 Task: Search one way flight ticket for 5 adults, 2 children, 1 infant in seat and 1 infant on lap in economy from St. George: St. George Regional Airport to Indianapolis: Indianapolis International Airport on 8-5-2023. Choice of flights is JetBlue. Number of bags: 2 carry on bags. Price is upto 60000. Outbound departure time preference is 17:15.
Action: Mouse moved to (264, 261)
Screenshot: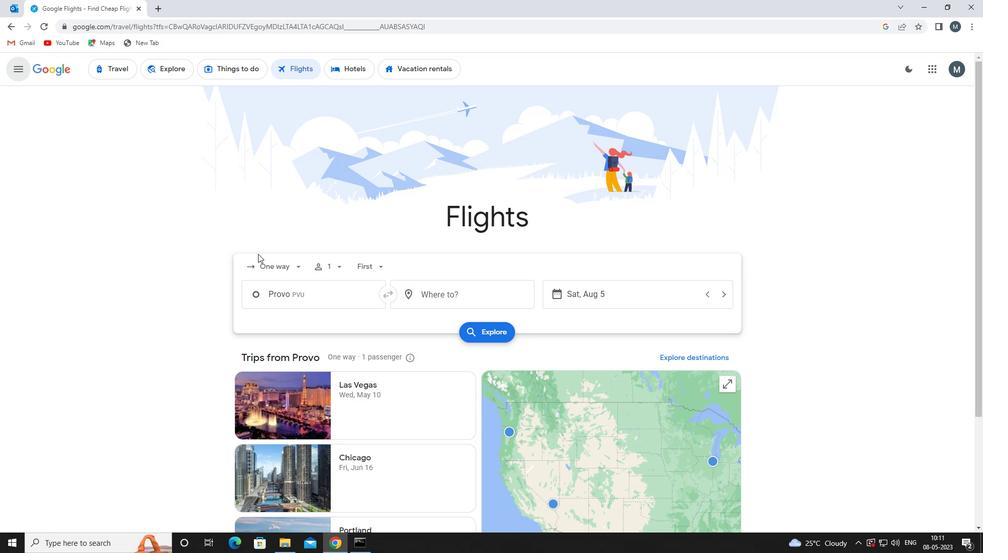 
Action: Mouse pressed left at (264, 261)
Screenshot: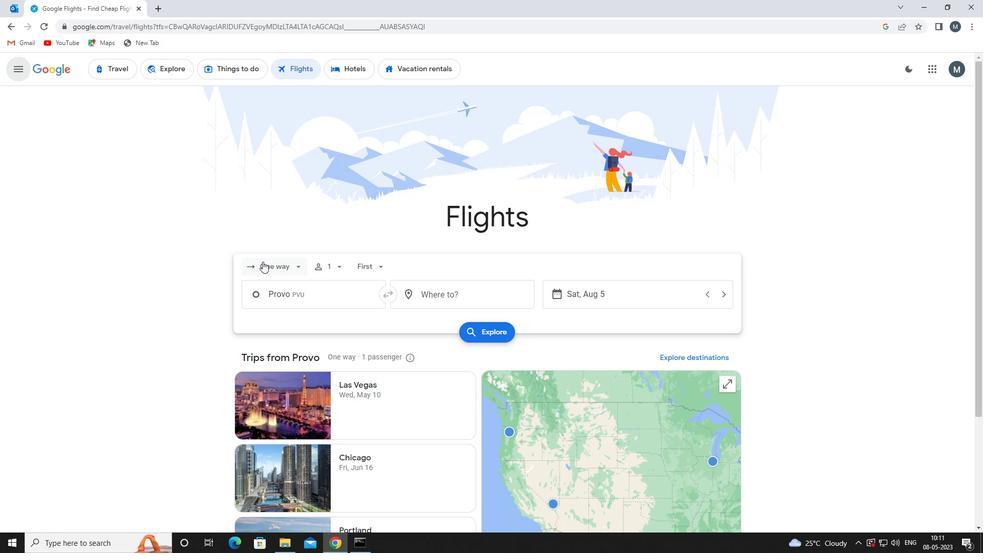 
Action: Mouse moved to (282, 316)
Screenshot: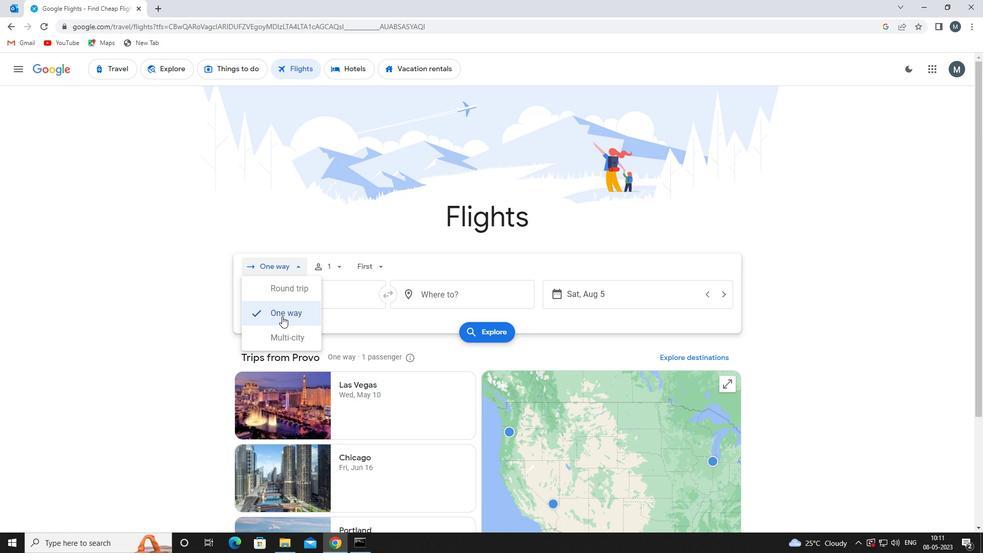 
Action: Mouse pressed left at (282, 316)
Screenshot: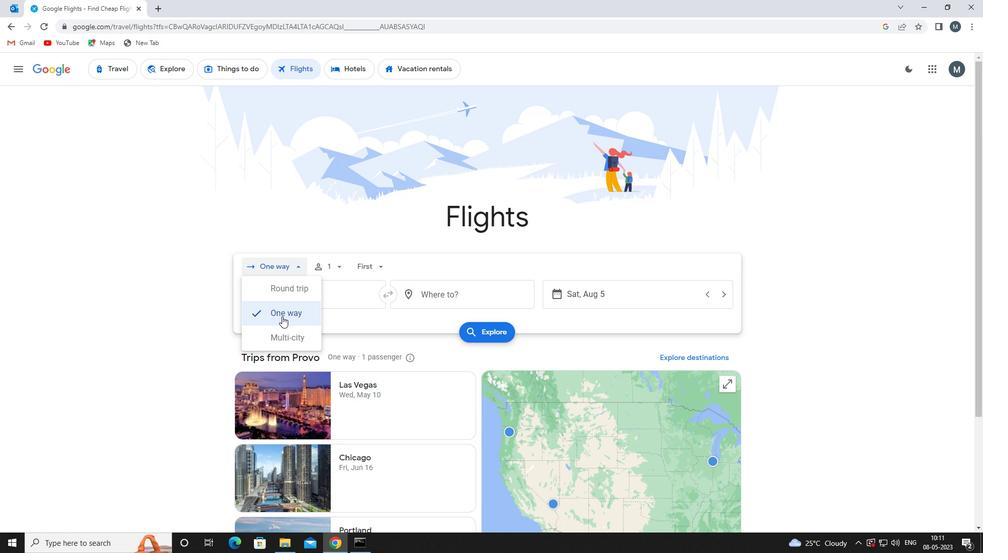 
Action: Mouse moved to (326, 262)
Screenshot: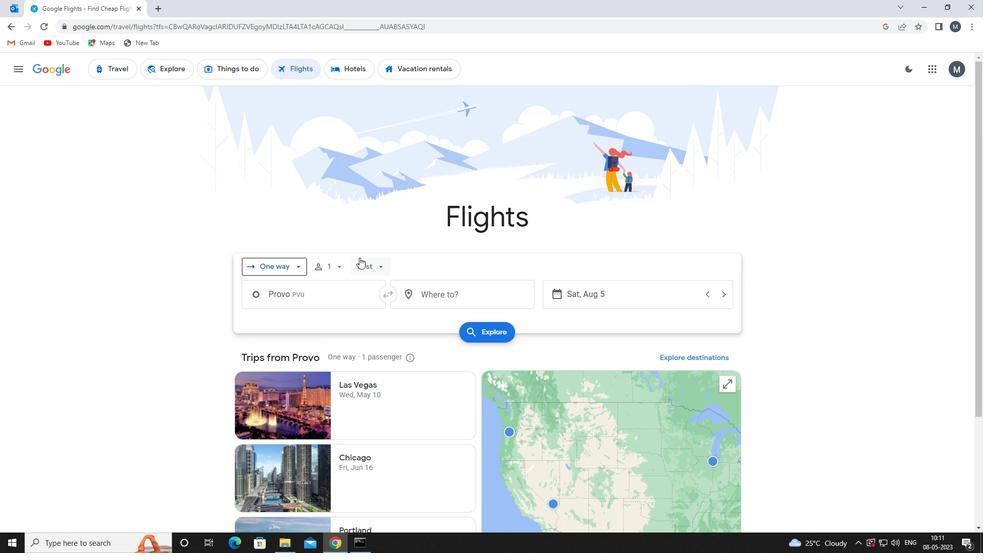 
Action: Mouse pressed left at (326, 262)
Screenshot: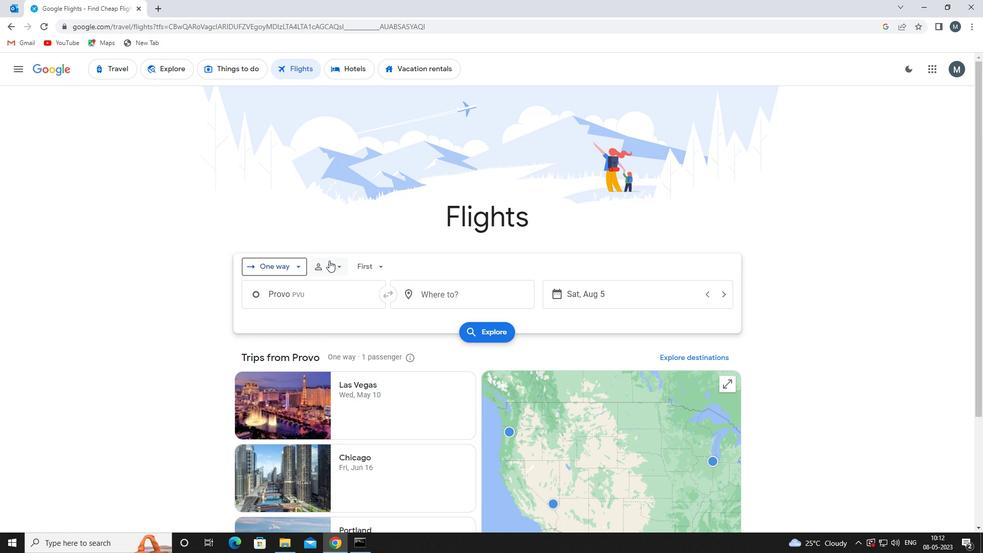 
Action: Mouse moved to (416, 290)
Screenshot: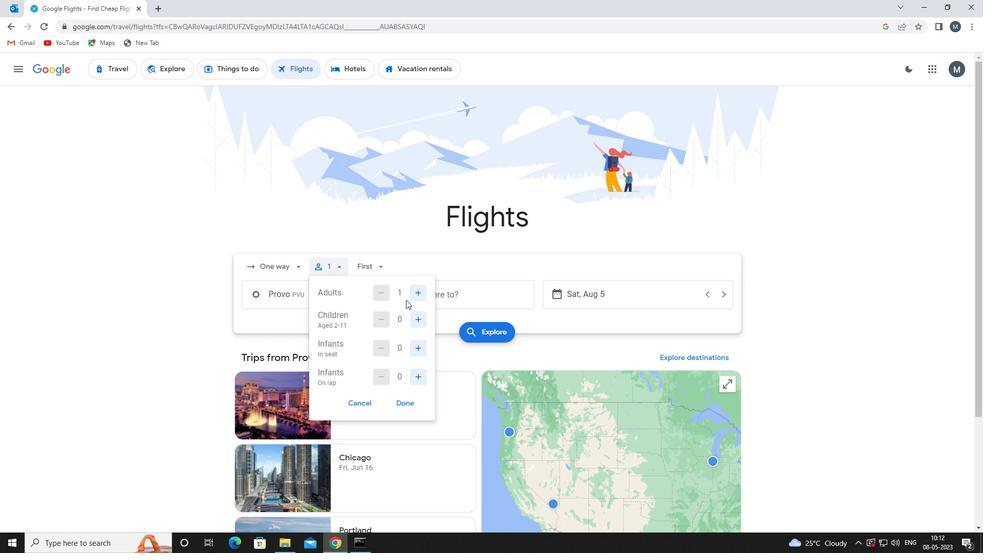 
Action: Mouse pressed left at (416, 290)
Screenshot: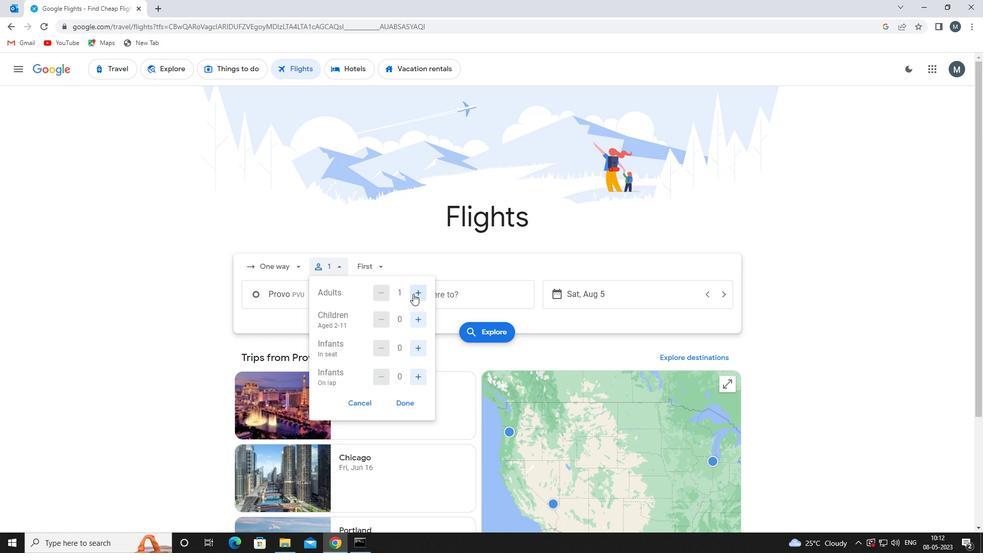 
Action: Mouse pressed left at (416, 290)
Screenshot: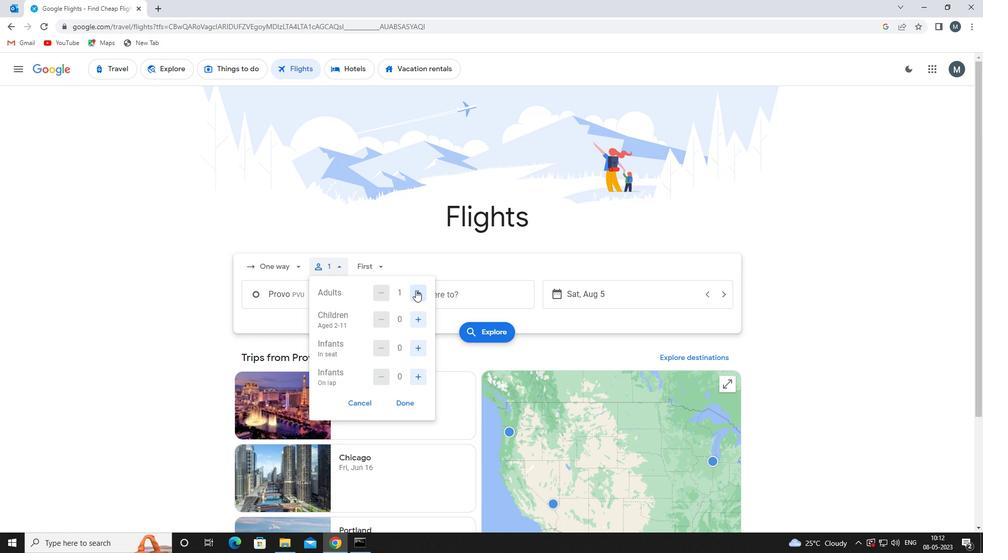 
Action: Mouse pressed left at (416, 290)
Screenshot: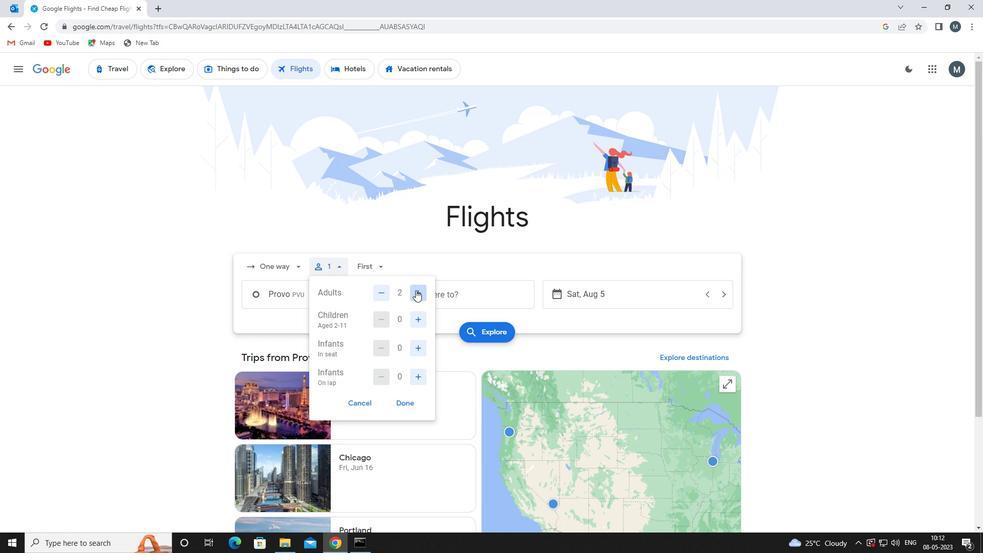 
Action: Mouse pressed left at (416, 290)
Screenshot: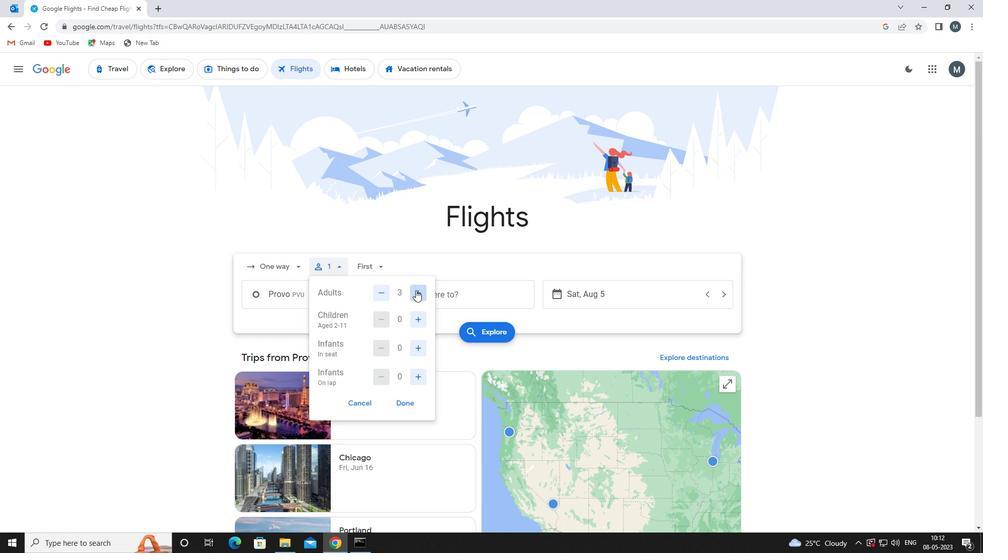 
Action: Mouse moved to (418, 322)
Screenshot: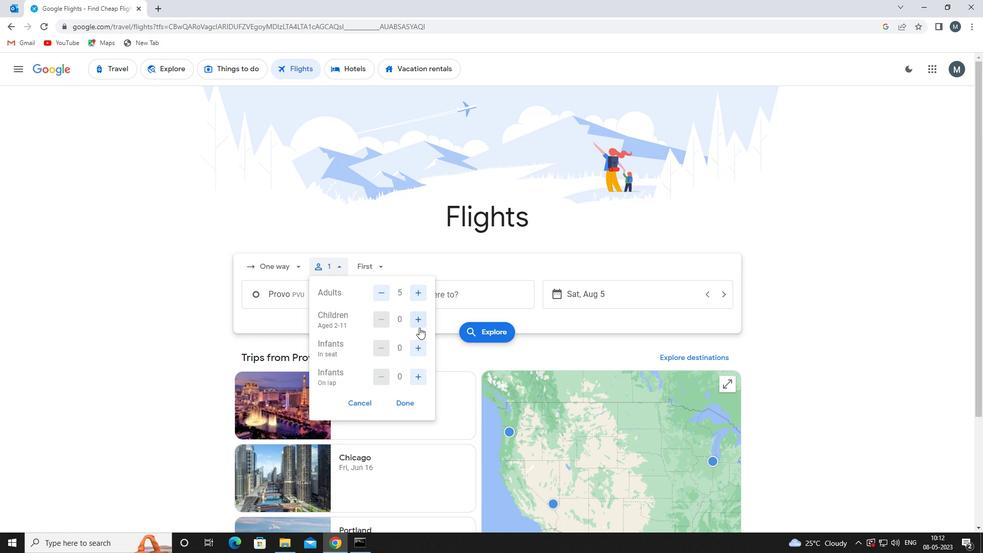 
Action: Mouse pressed left at (418, 322)
Screenshot: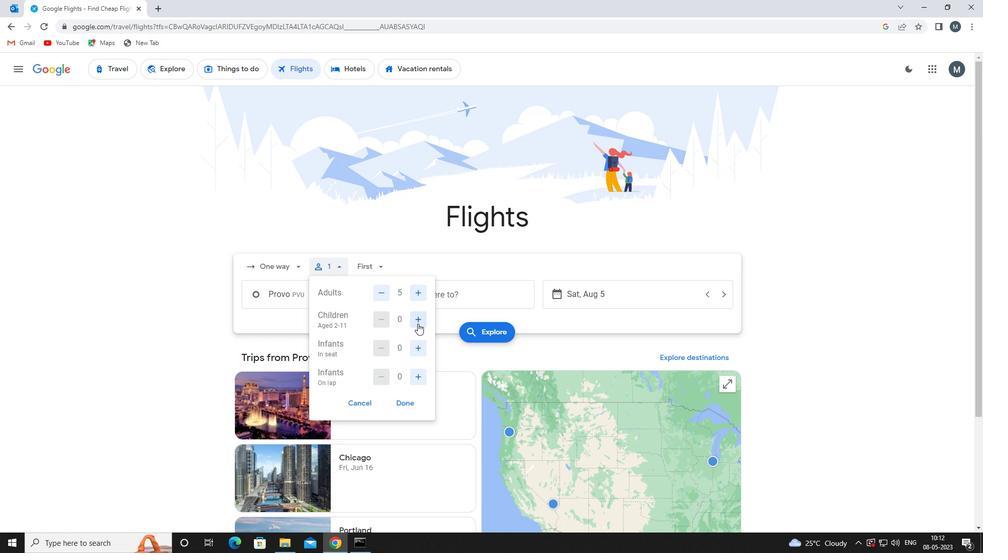 
Action: Mouse pressed left at (418, 322)
Screenshot: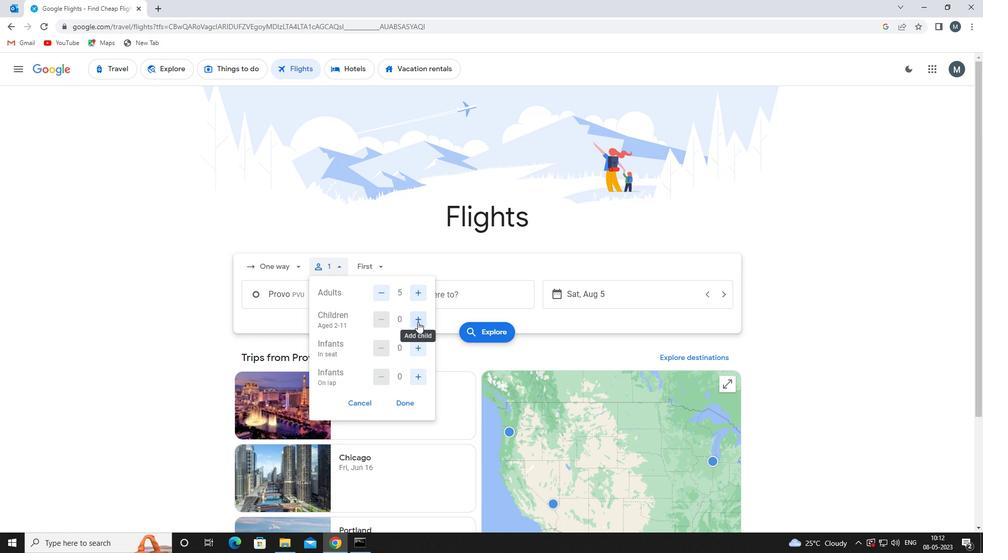
Action: Mouse moved to (419, 347)
Screenshot: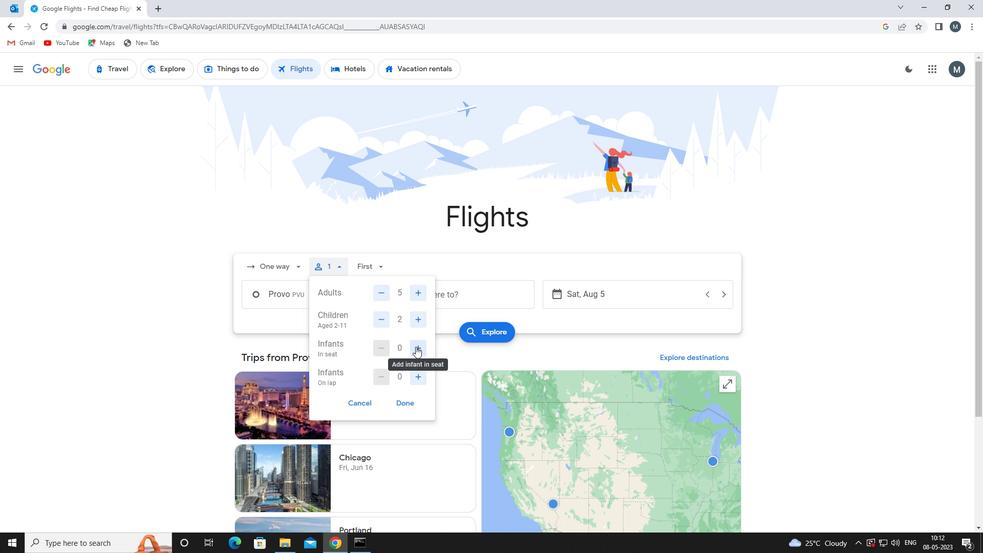 
Action: Mouse pressed left at (419, 347)
Screenshot: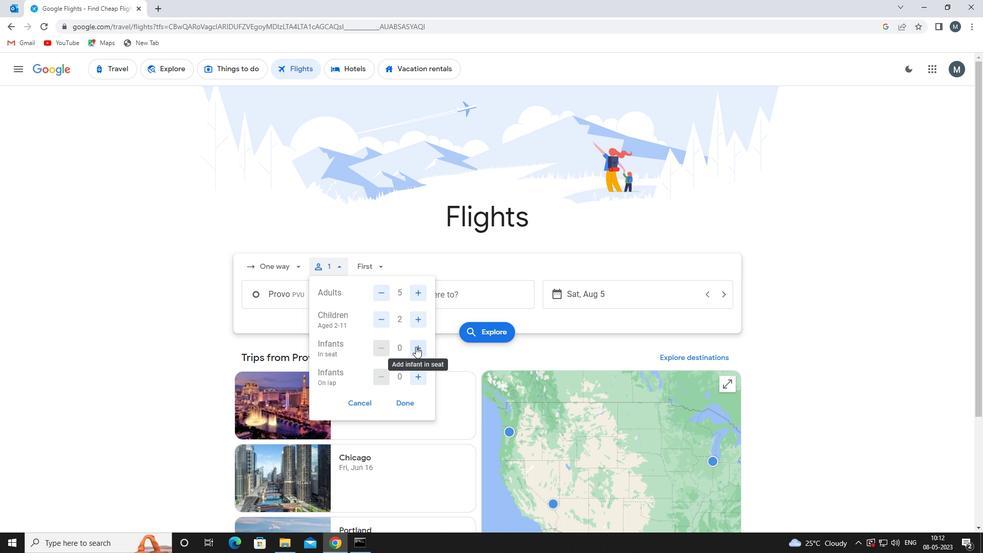 
Action: Mouse moved to (422, 372)
Screenshot: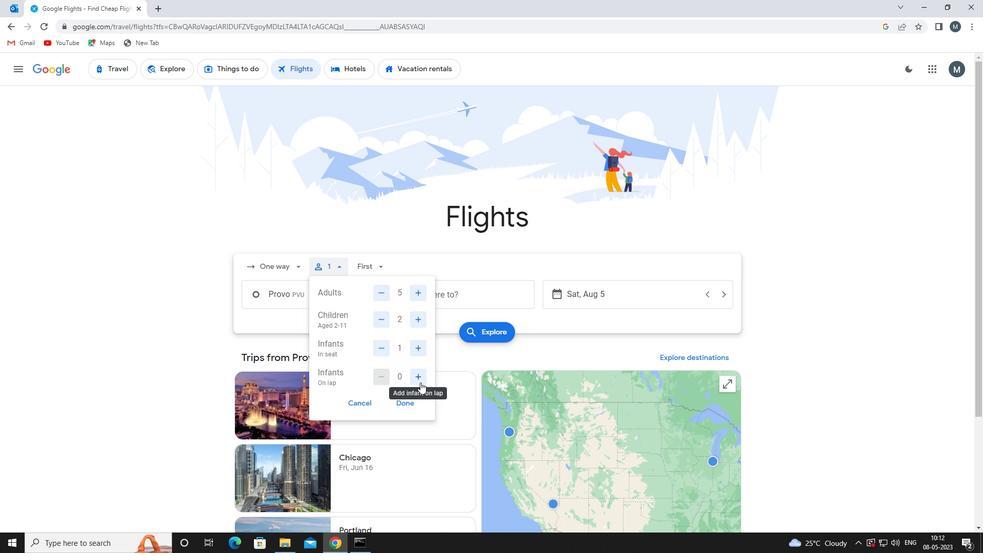 
Action: Mouse pressed left at (422, 372)
Screenshot: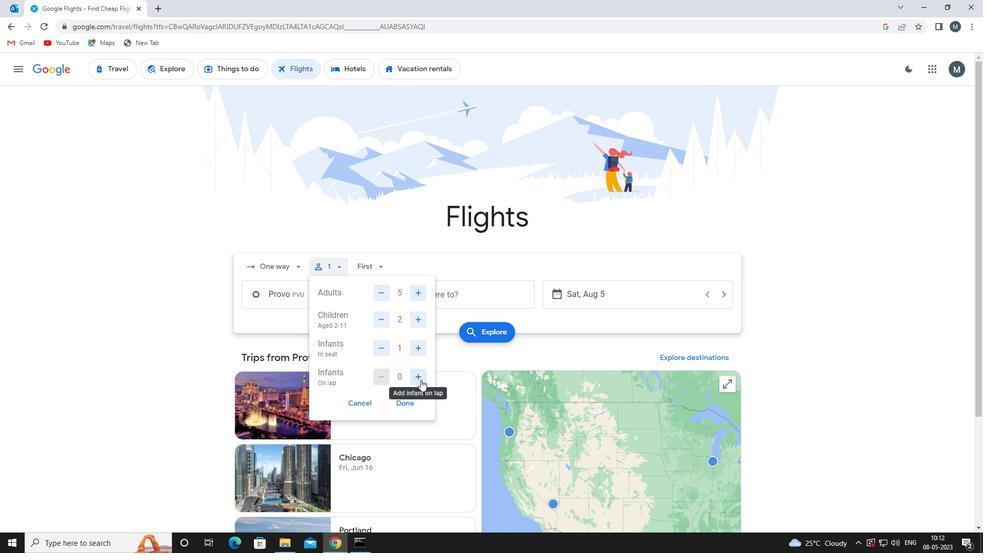 
Action: Mouse moved to (408, 404)
Screenshot: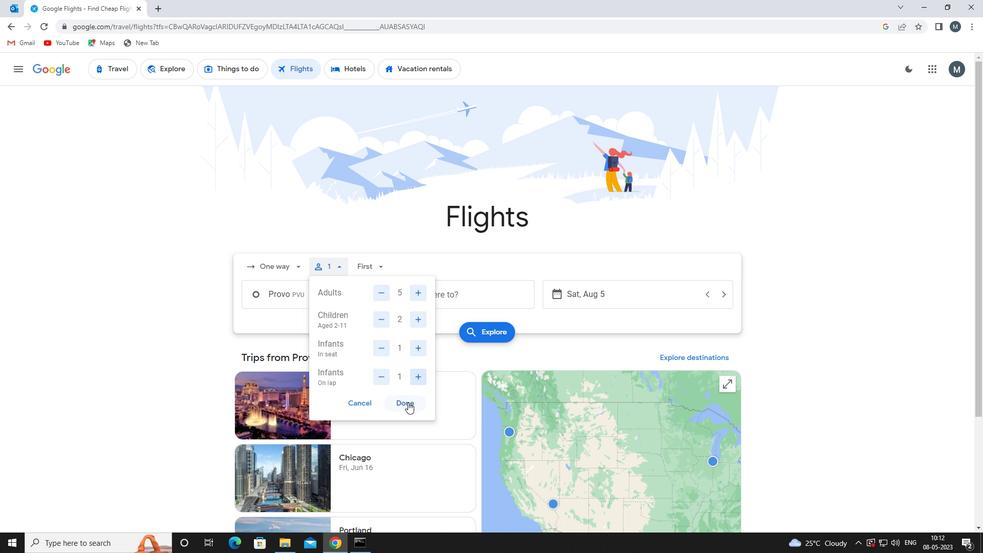 
Action: Mouse pressed left at (408, 404)
Screenshot: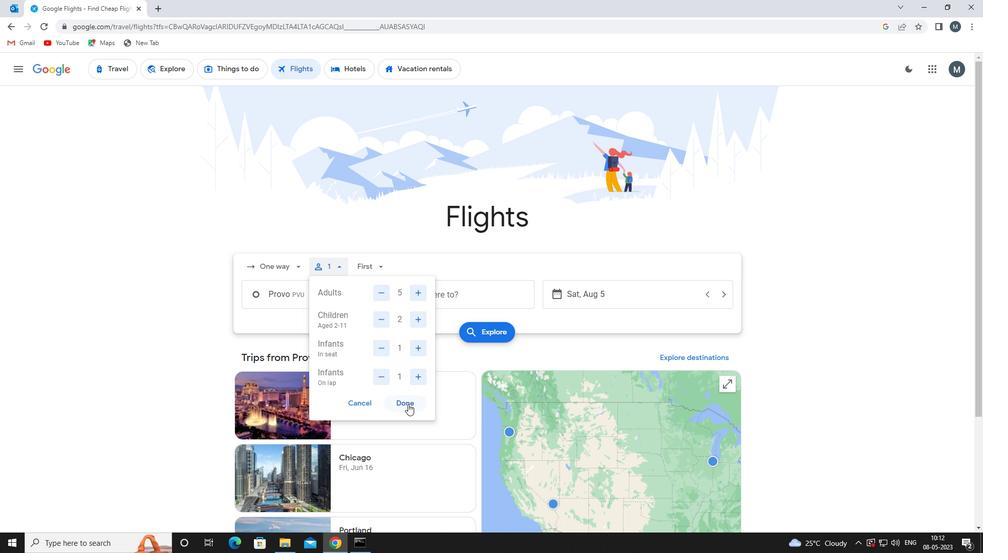 
Action: Mouse moved to (367, 264)
Screenshot: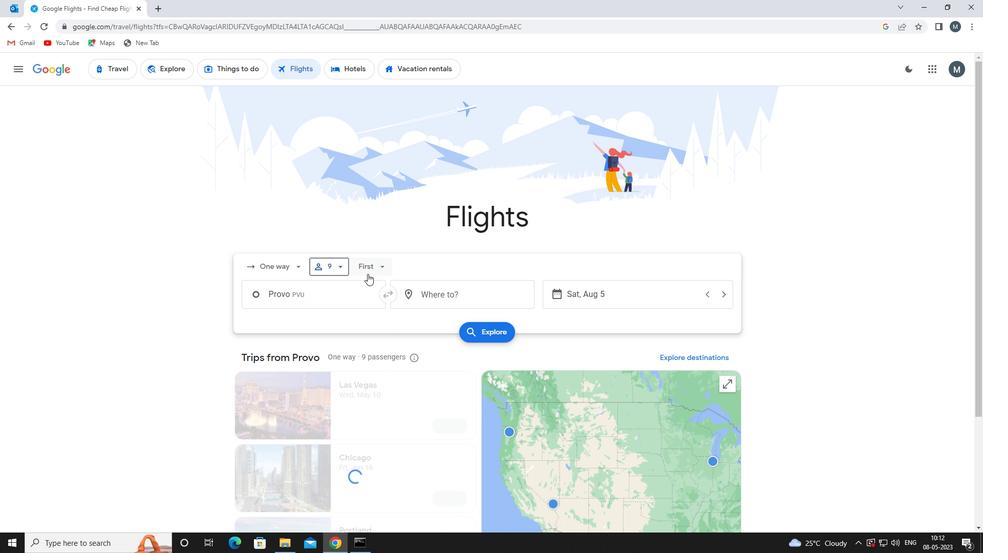 
Action: Mouse pressed left at (367, 264)
Screenshot: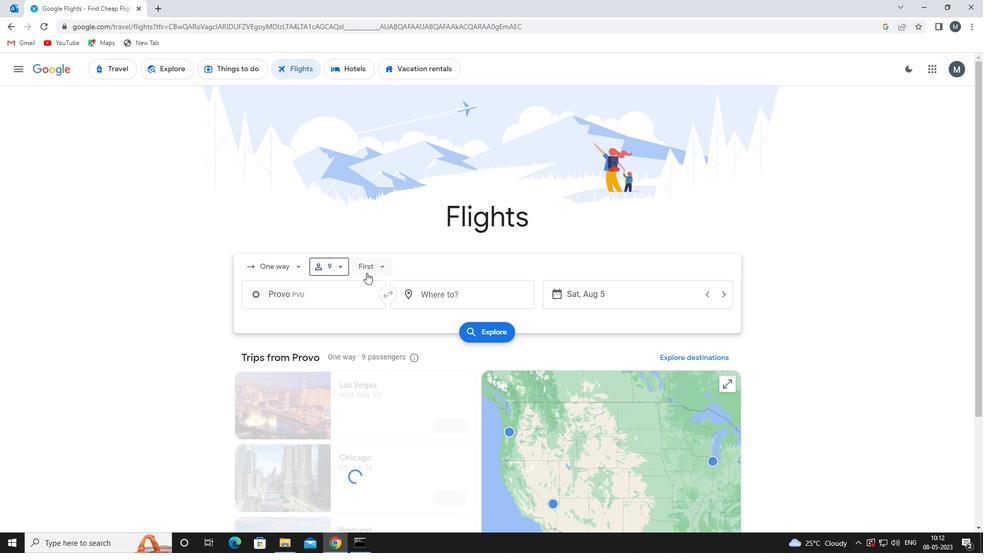 
Action: Mouse moved to (399, 287)
Screenshot: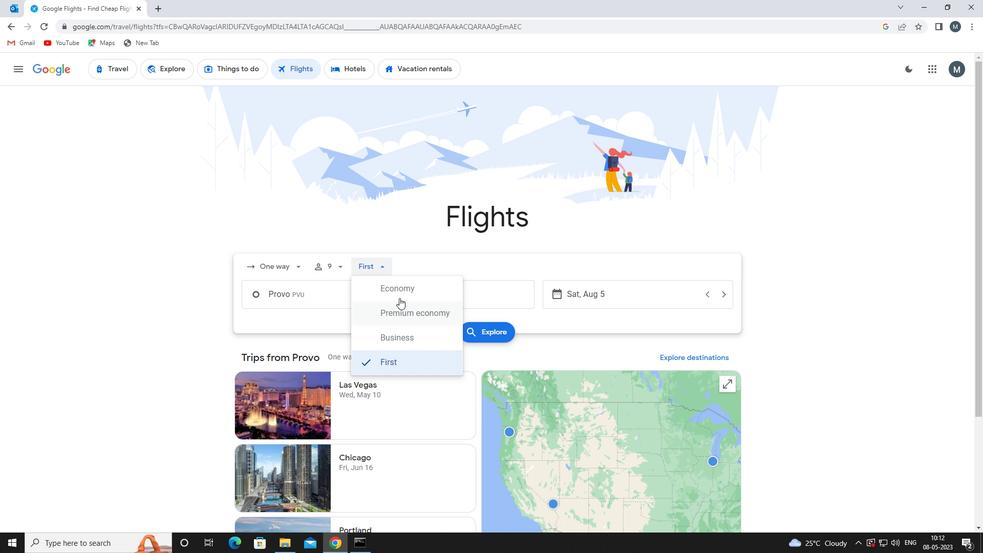 
Action: Mouse pressed left at (399, 287)
Screenshot: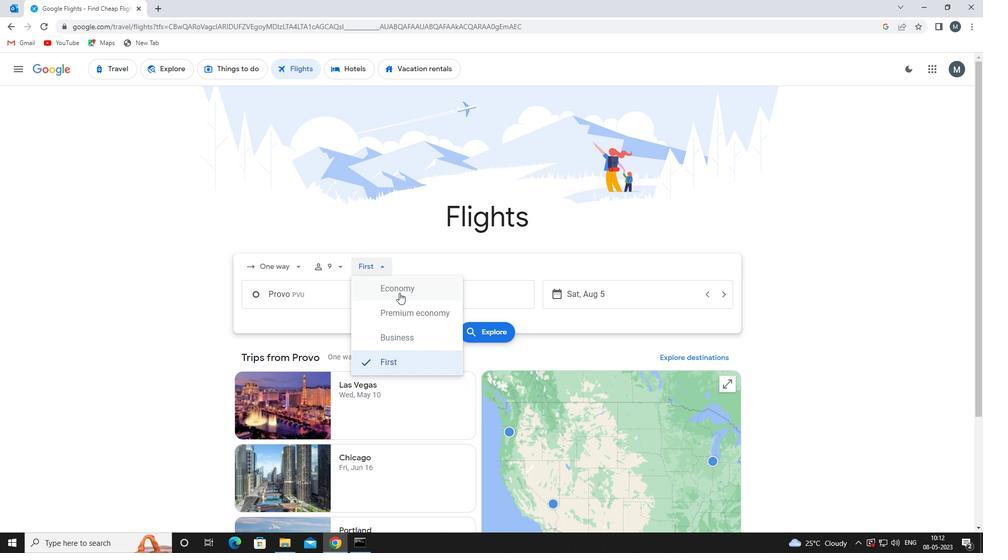 
Action: Mouse moved to (320, 291)
Screenshot: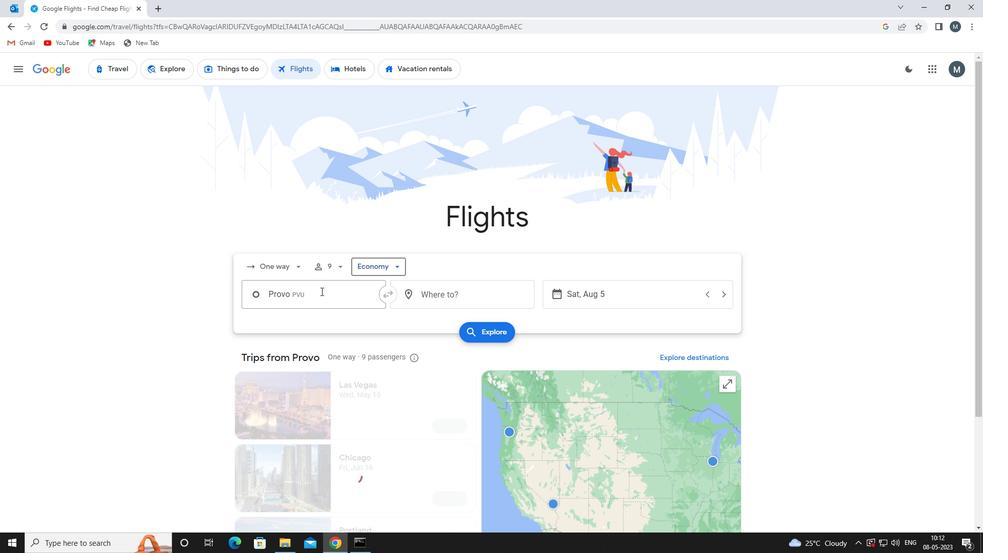 
Action: Mouse pressed left at (320, 291)
Screenshot: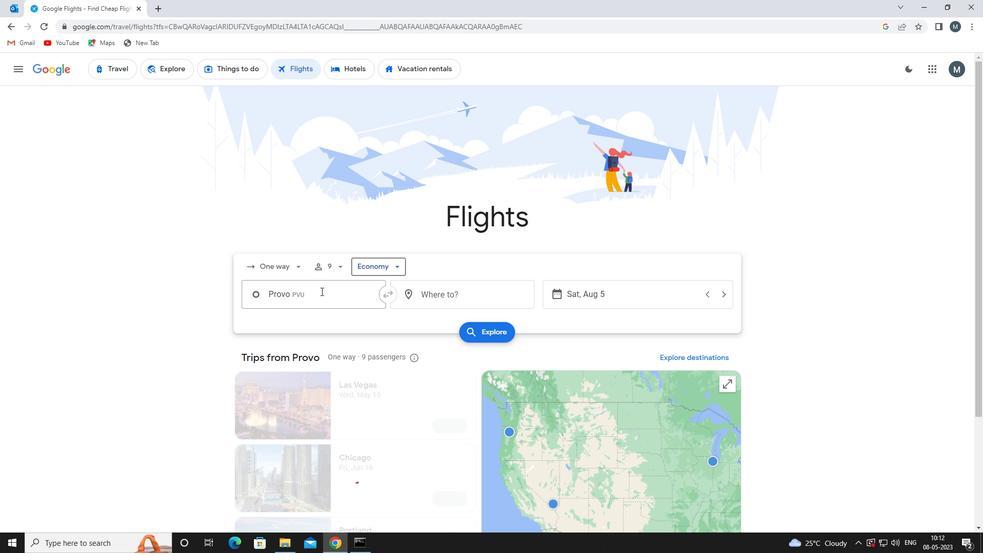 
Action: Mouse moved to (314, 290)
Screenshot: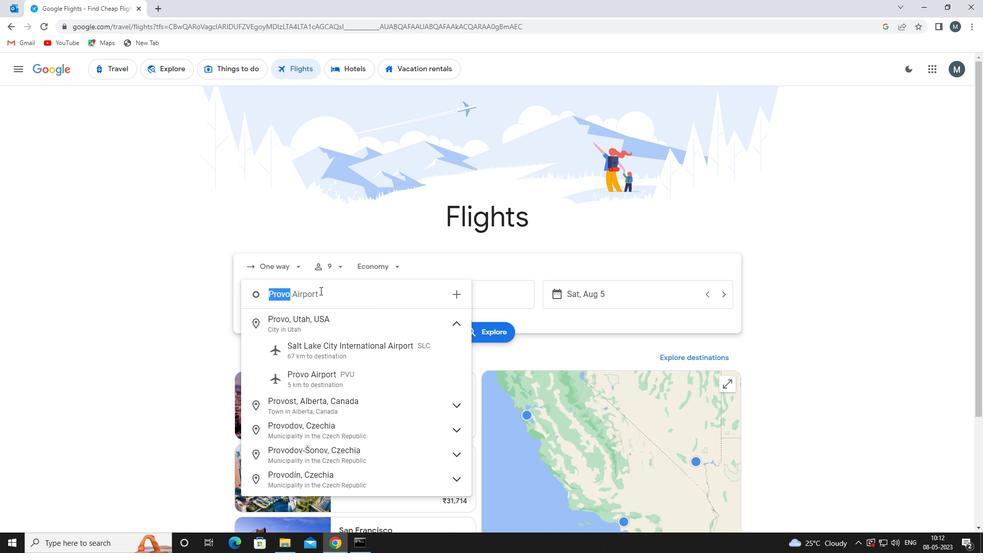 
Action: Key pressed st.george<Key.space>re
Screenshot: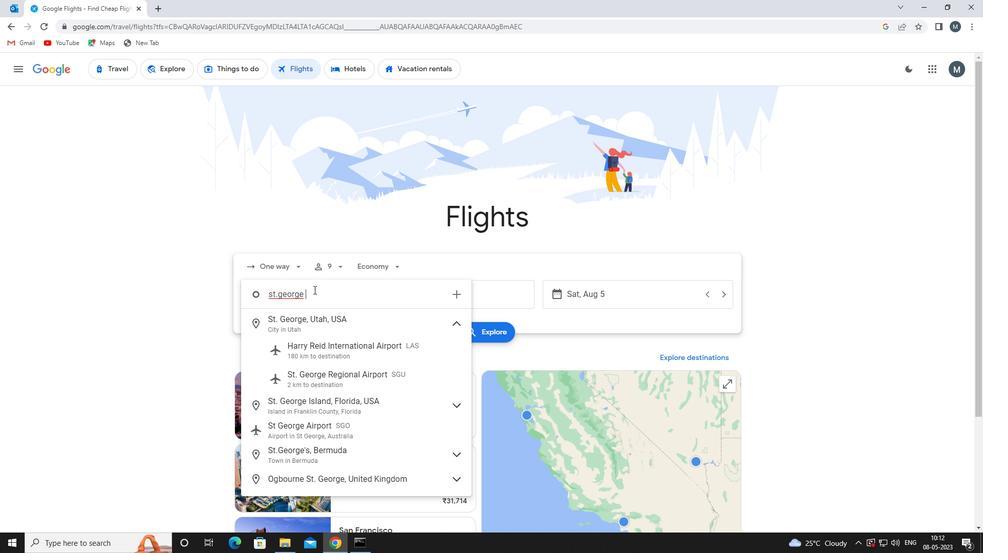 
Action: Mouse moved to (319, 320)
Screenshot: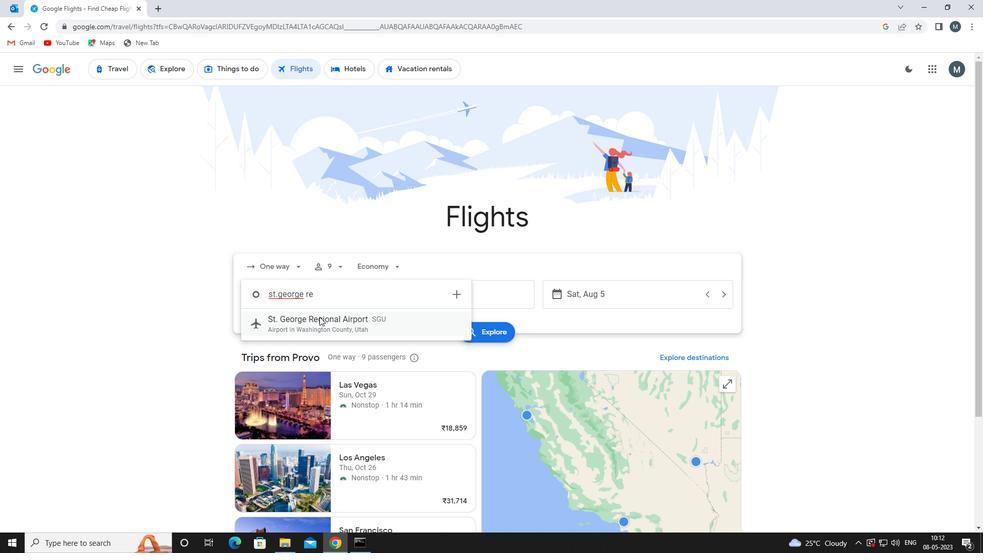 
Action: Mouse pressed left at (319, 320)
Screenshot: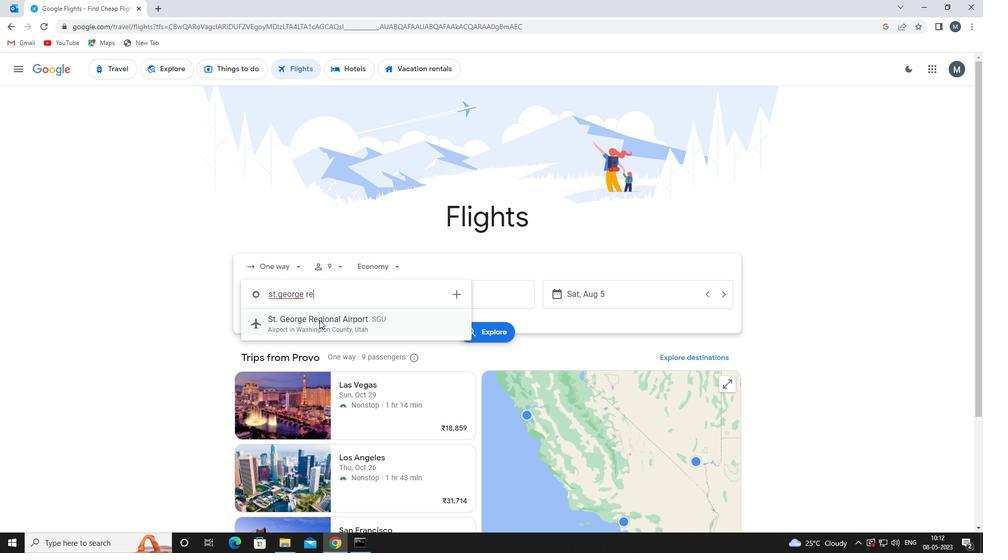 
Action: Mouse moved to (449, 293)
Screenshot: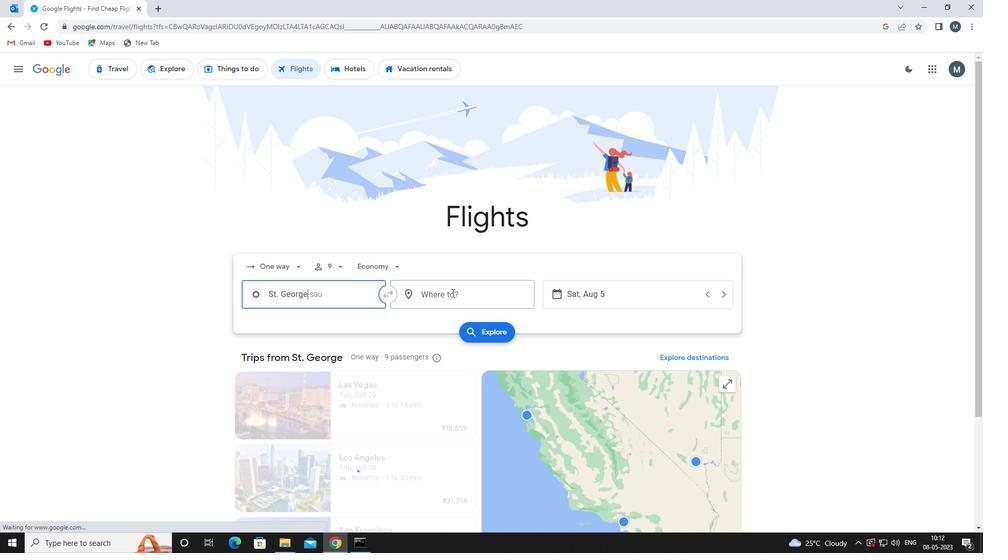 
Action: Mouse pressed left at (449, 293)
Screenshot: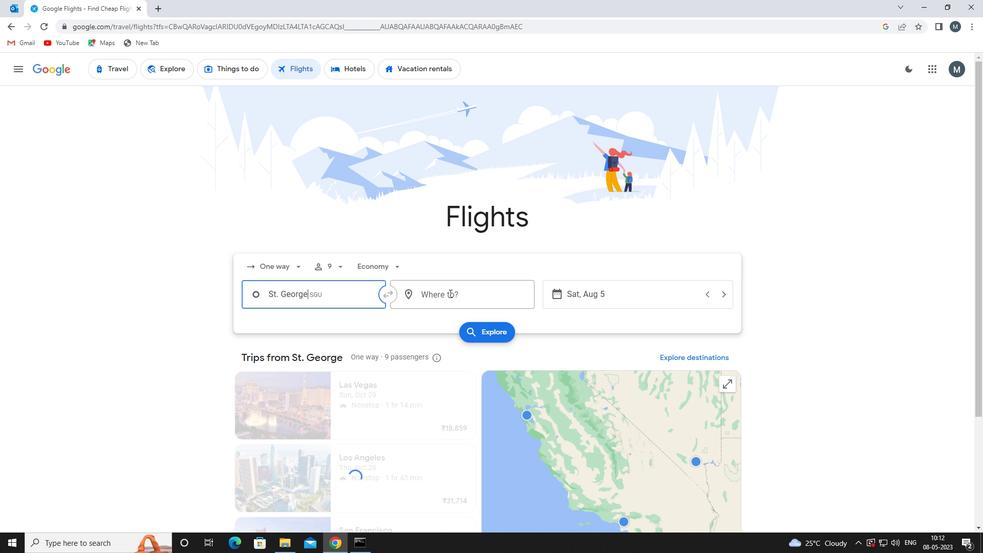 
Action: Mouse moved to (449, 294)
Screenshot: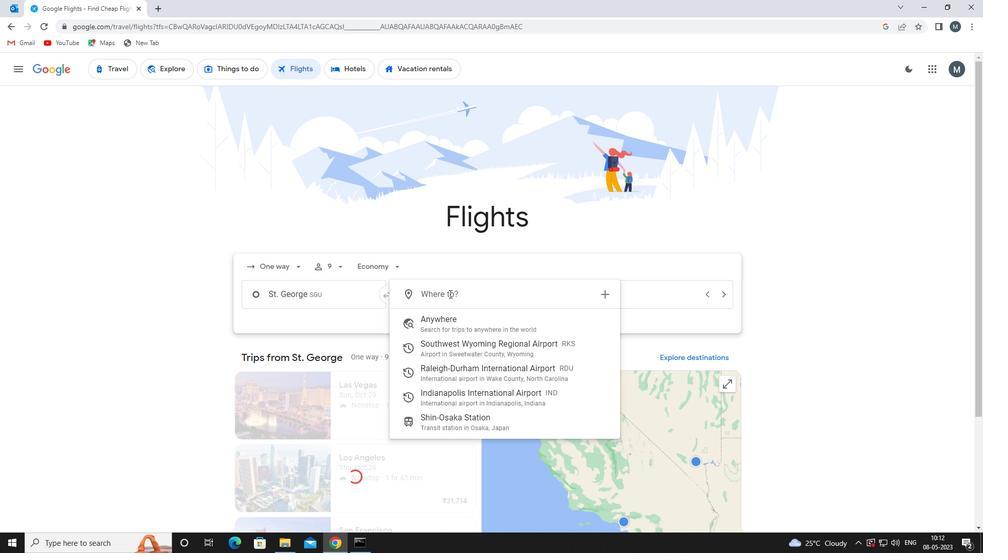 
Action: Key pressed i
Screenshot: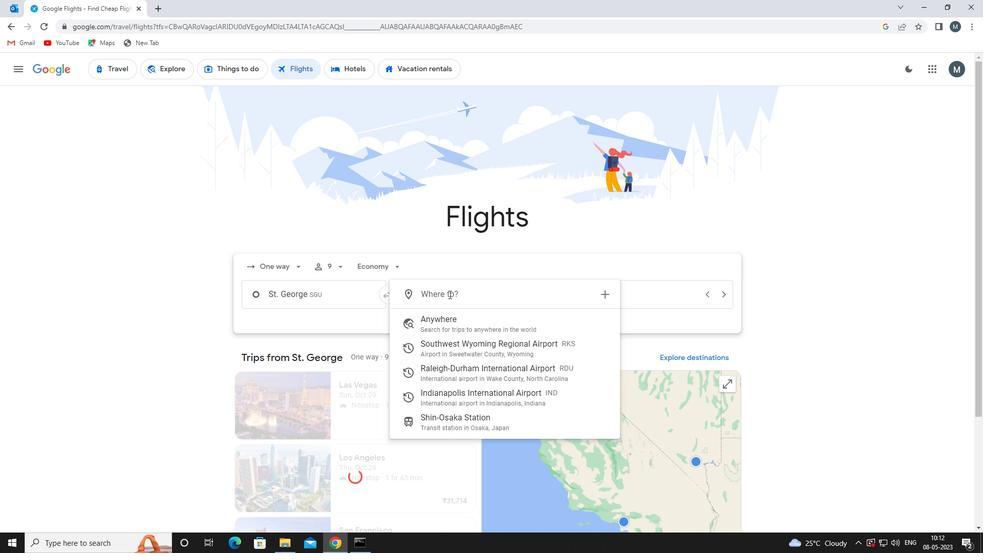 
Action: Mouse moved to (448, 295)
Screenshot: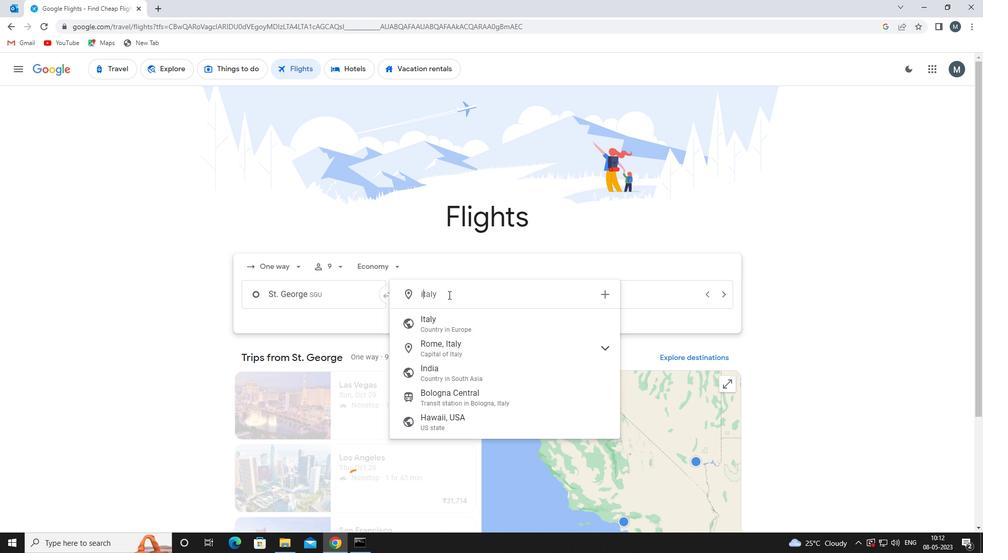 
Action: Key pressed n
Screenshot: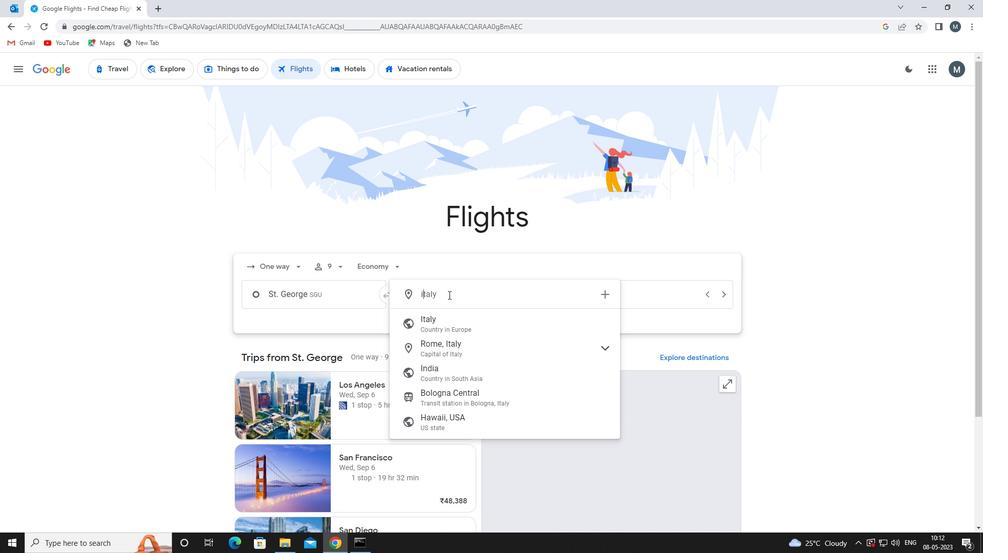 
Action: Mouse moved to (447, 295)
Screenshot: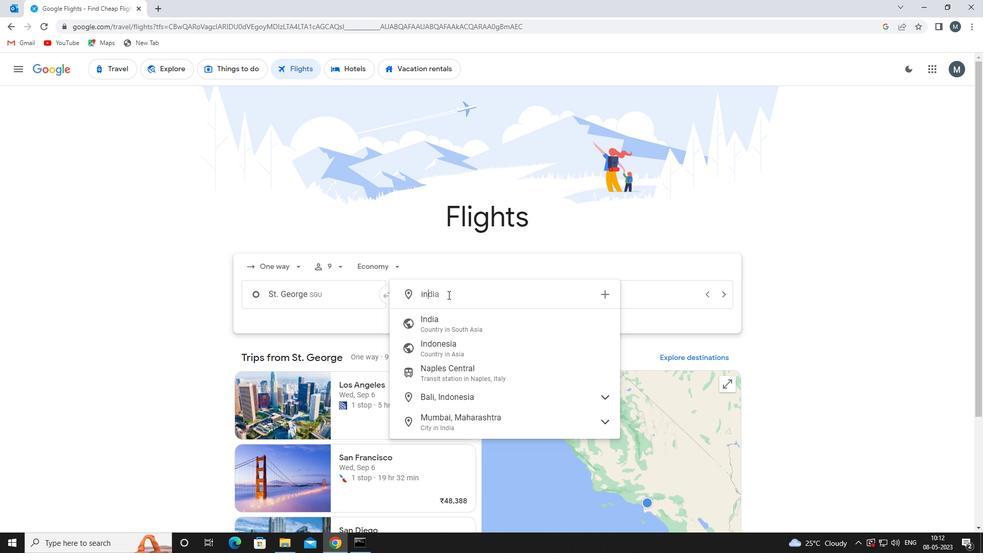 
Action: Key pressed d
Screenshot: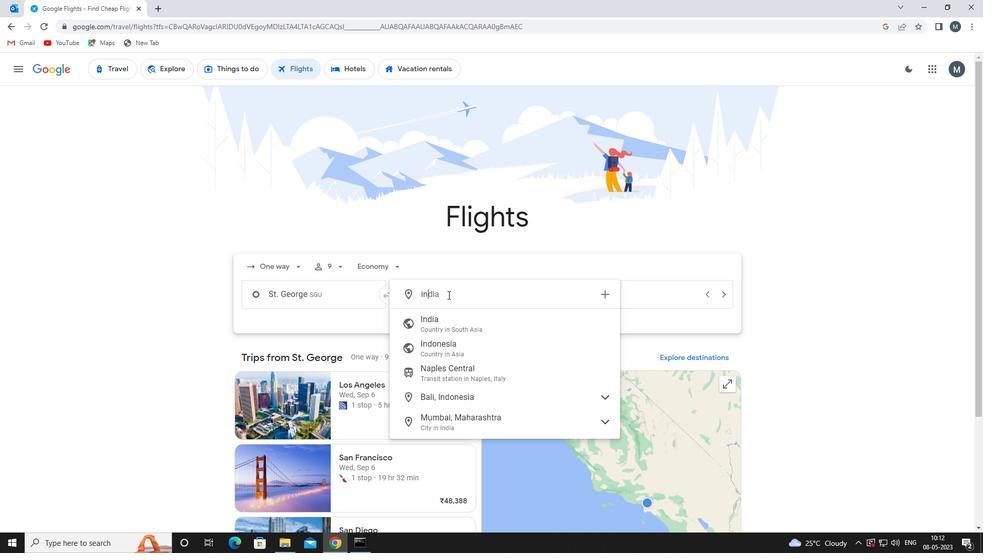 
Action: Mouse moved to (478, 320)
Screenshot: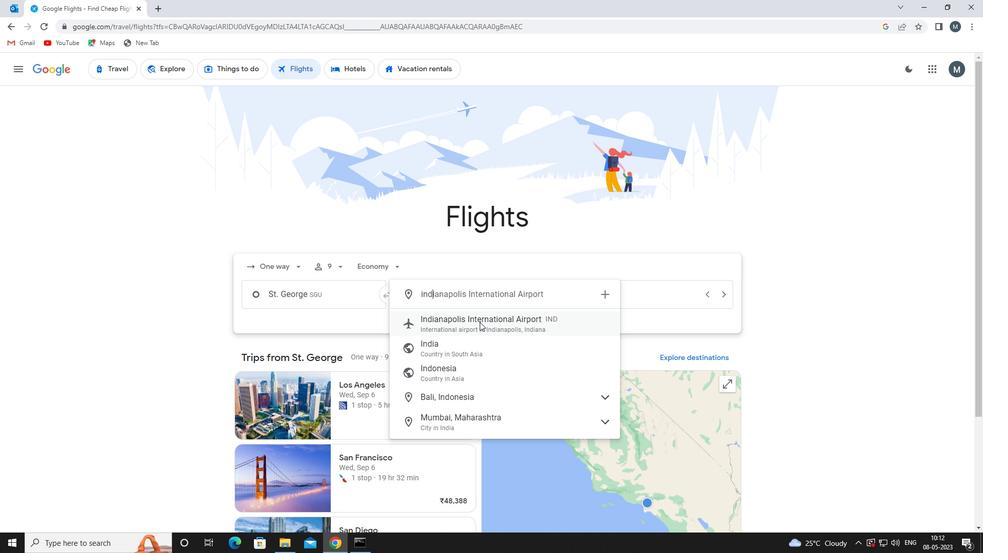 
Action: Mouse pressed left at (478, 320)
Screenshot: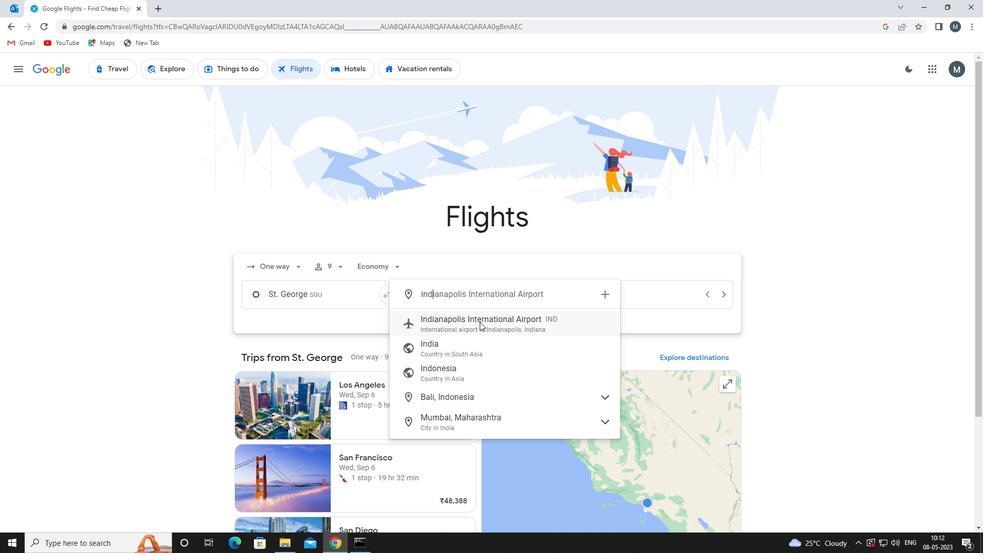
Action: Mouse moved to (570, 296)
Screenshot: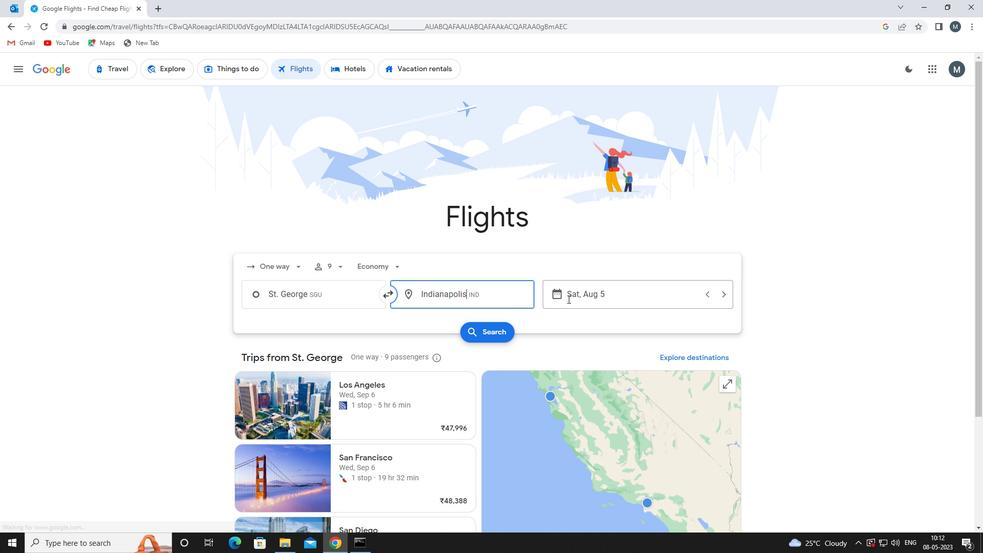 
Action: Mouse pressed left at (570, 296)
Screenshot: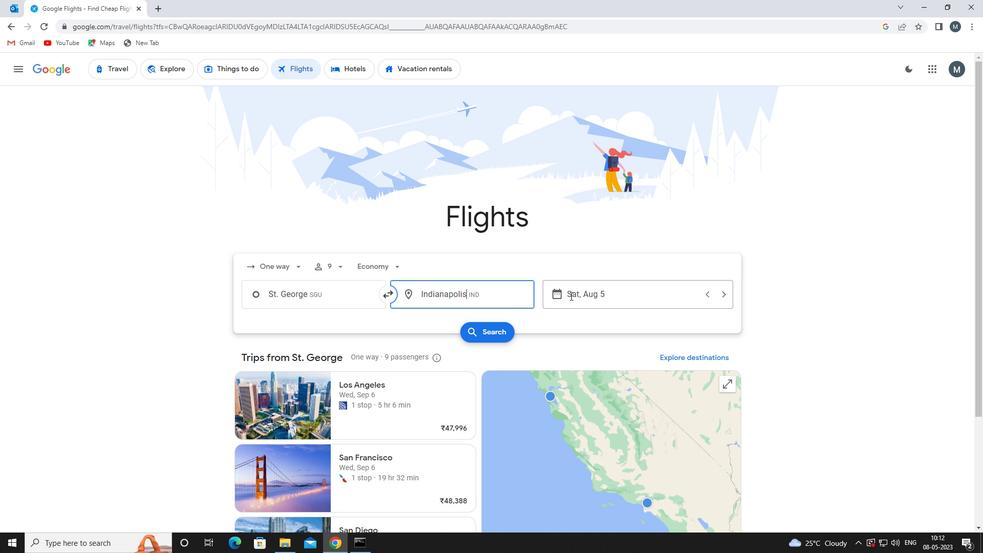
Action: Mouse moved to (520, 342)
Screenshot: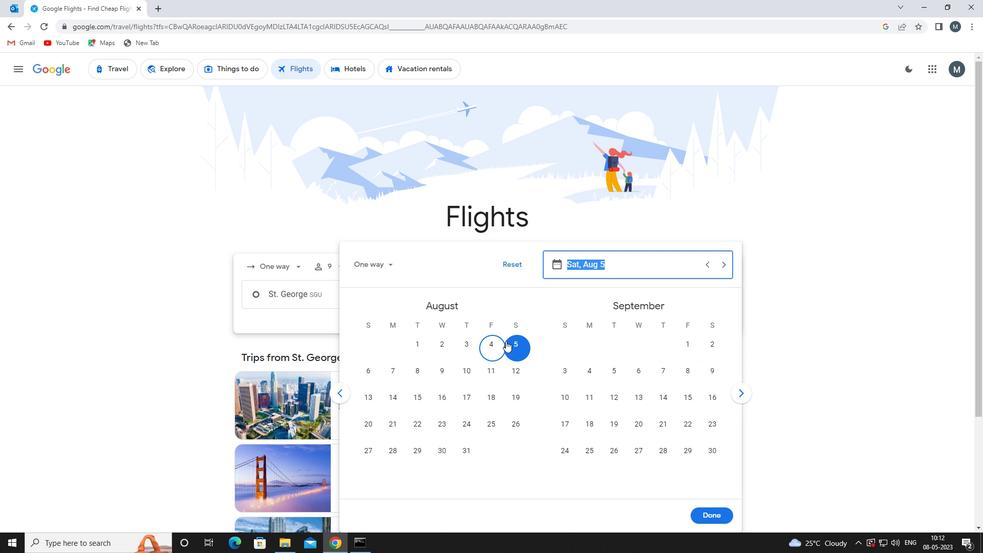 
Action: Mouse pressed left at (520, 342)
Screenshot: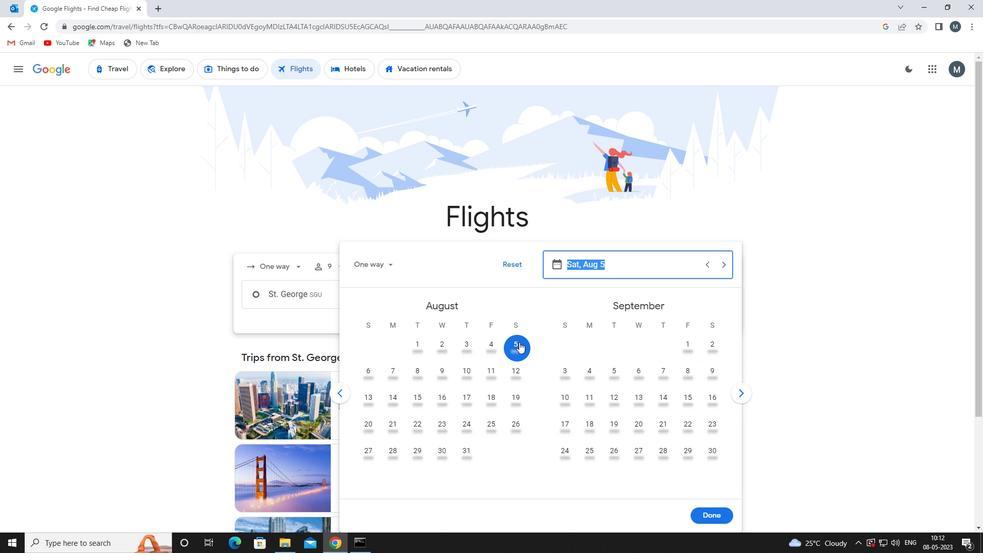
Action: Mouse moved to (715, 515)
Screenshot: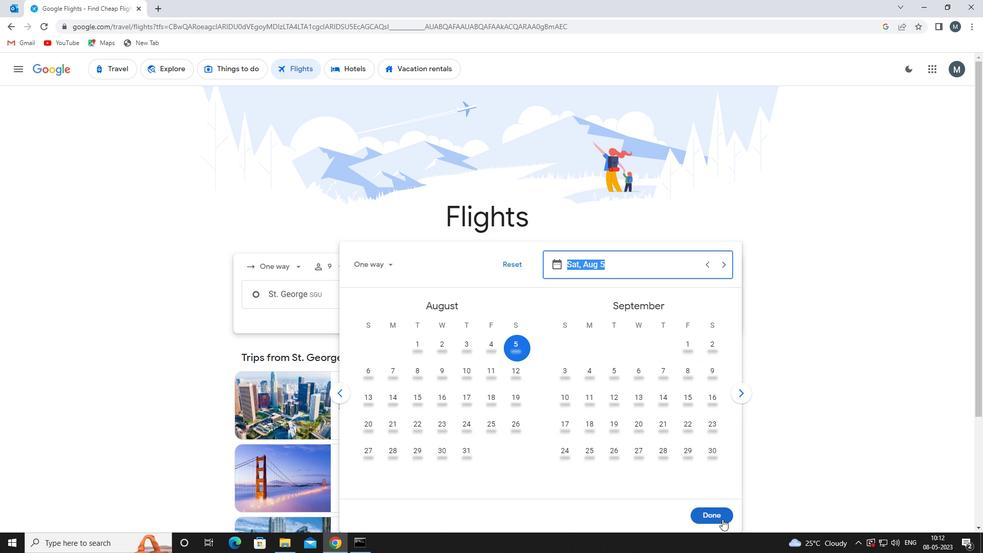 
Action: Mouse pressed left at (715, 515)
Screenshot: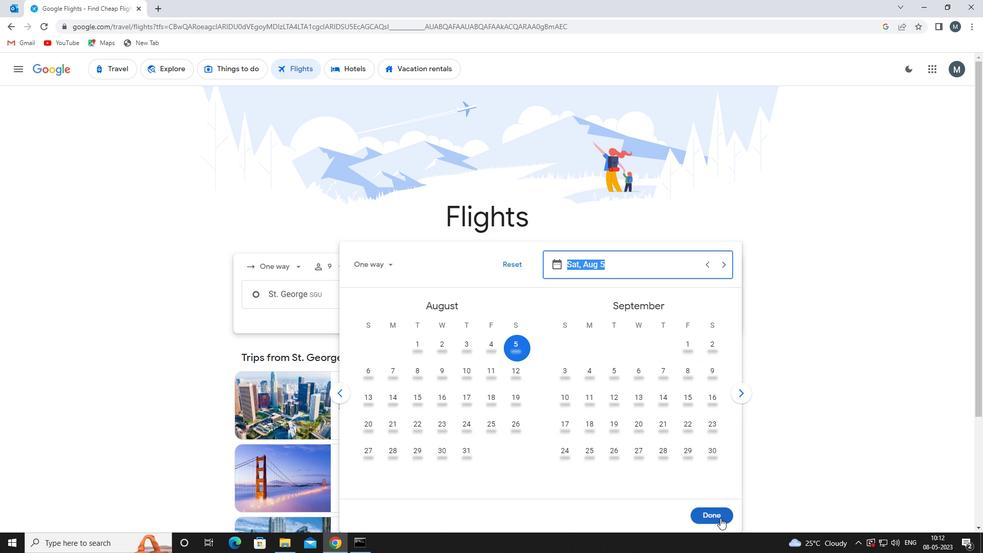 
Action: Mouse moved to (490, 328)
Screenshot: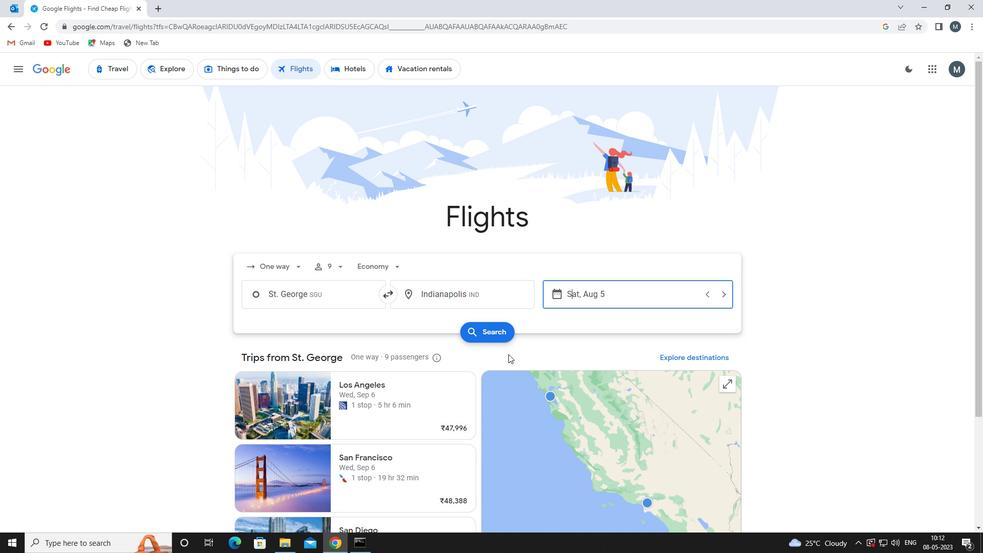 
Action: Mouse pressed left at (490, 328)
Screenshot: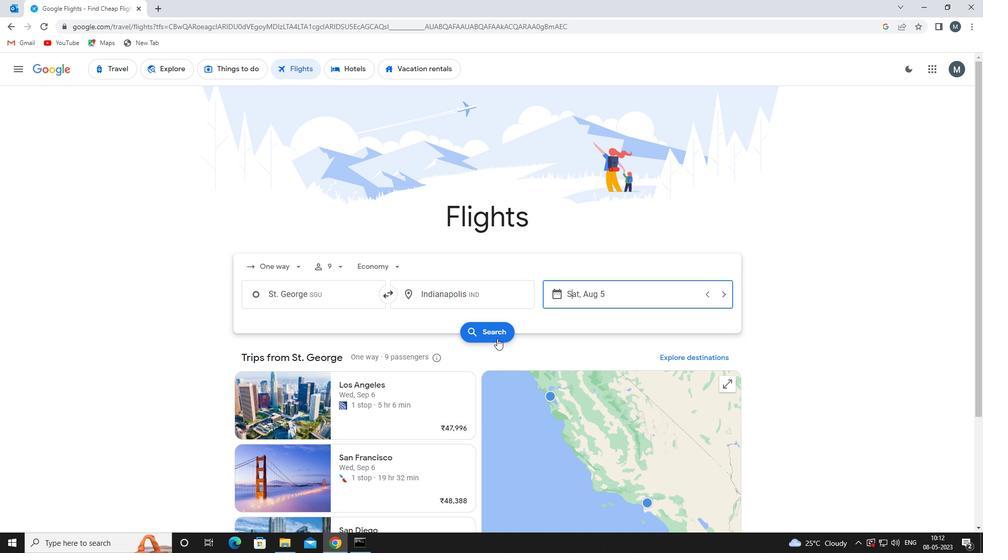 
Action: Mouse moved to (254, 161)
Screenshot: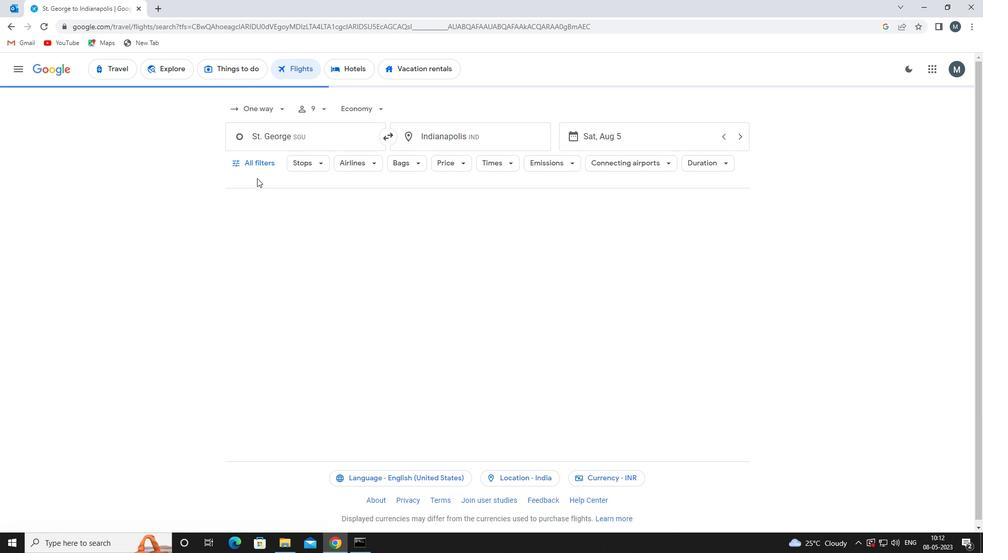 
Action: Mouse pressed left at (254, 161)
Screenshot: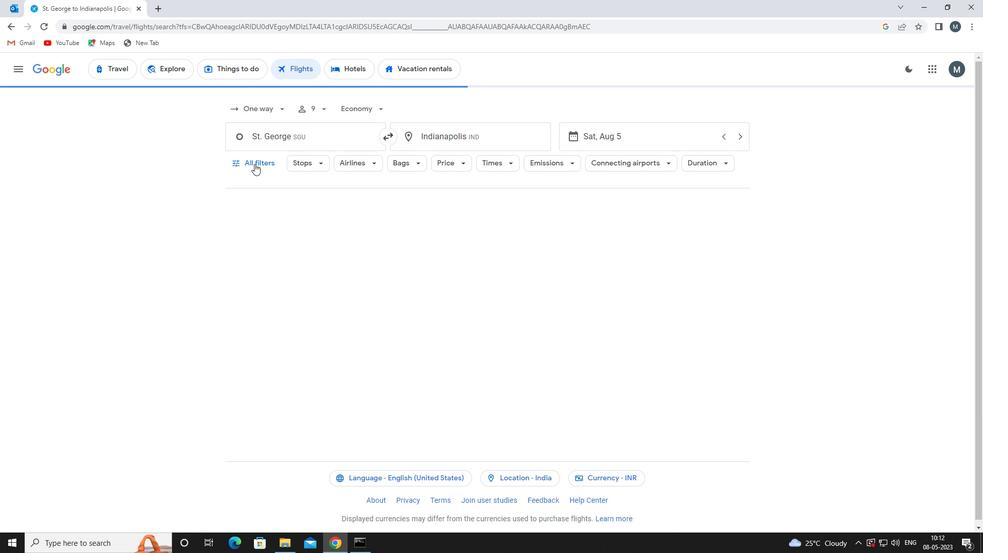 
Action: Mouse moved to (270, 237)
Screenshot: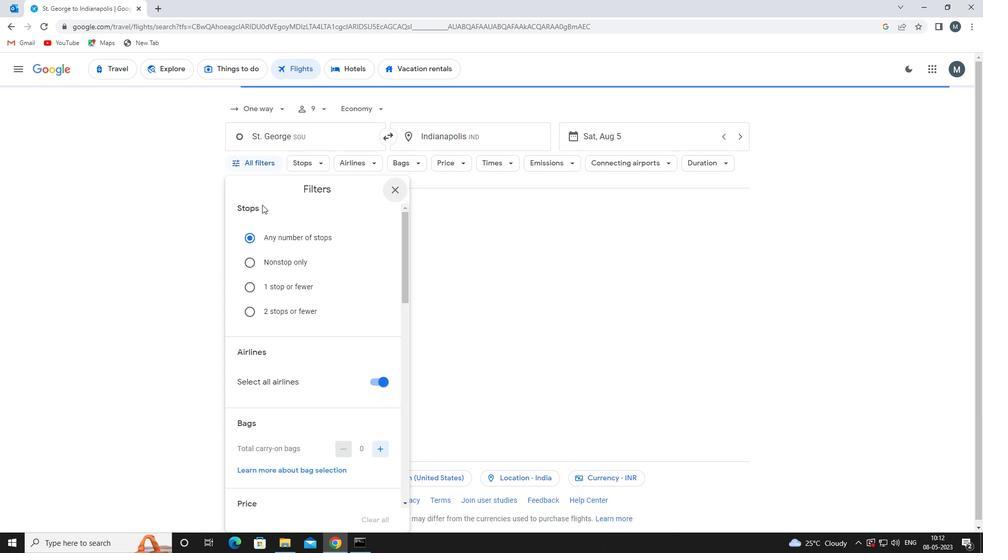 
Action: Mouse scrolled (270, 237) with delta (0, 0)
Screenshot: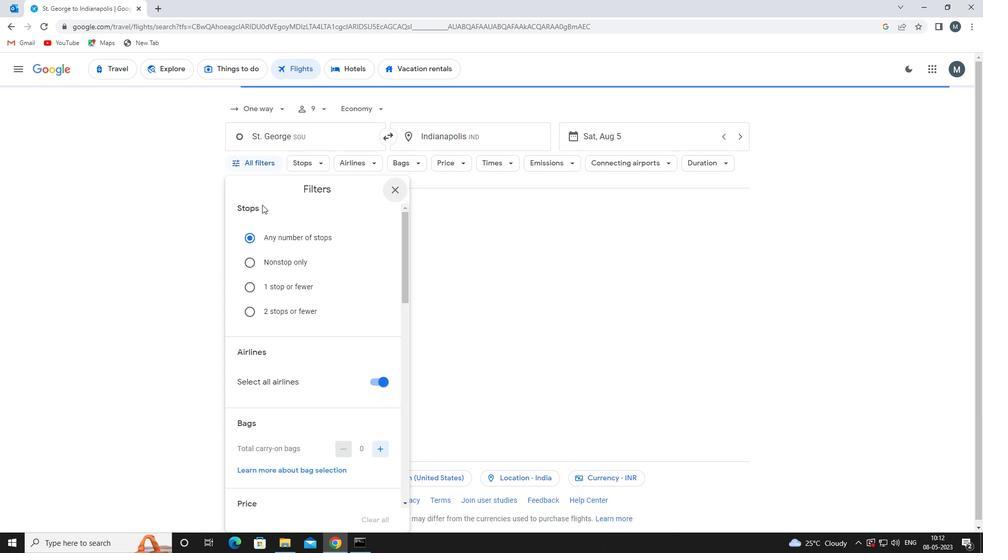 
Action: Mouse moved to (270, 249)
Screenshot: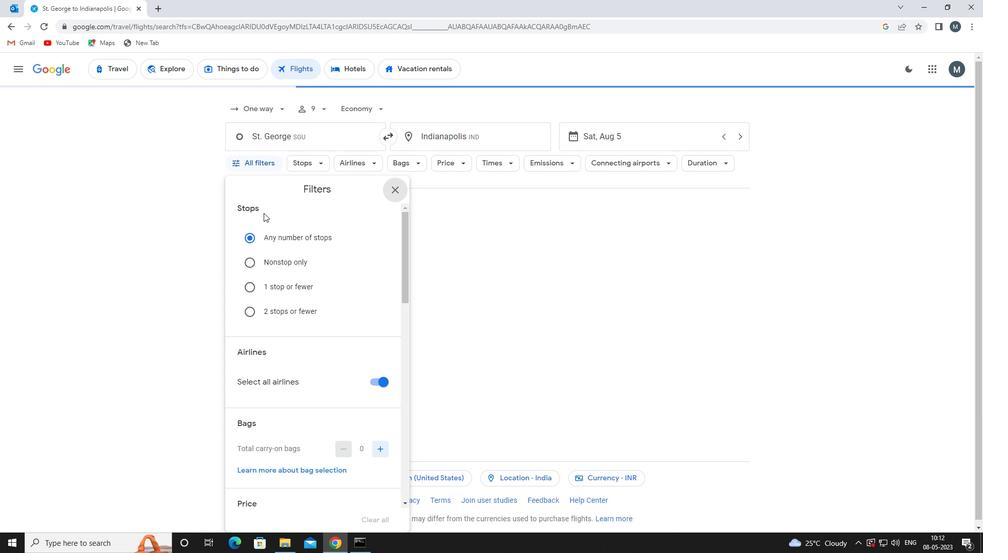 
Action: Mouse scrolled (270, 248) with delta (0, 0)
Screenshot: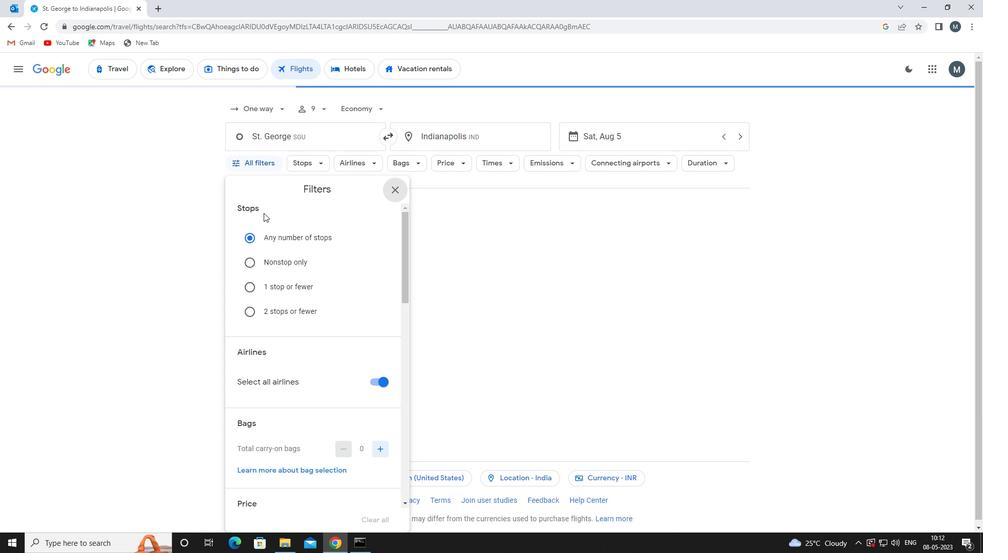 
Action: Mouse moved to (376, 276)
Screenshot: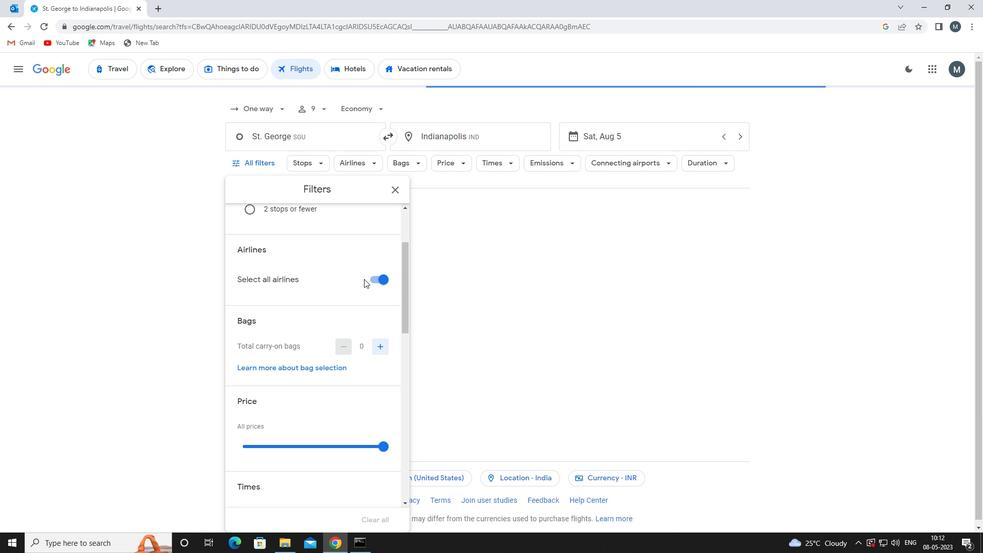 
Action: Mouse pressed left at (376, 276)
Screenshot: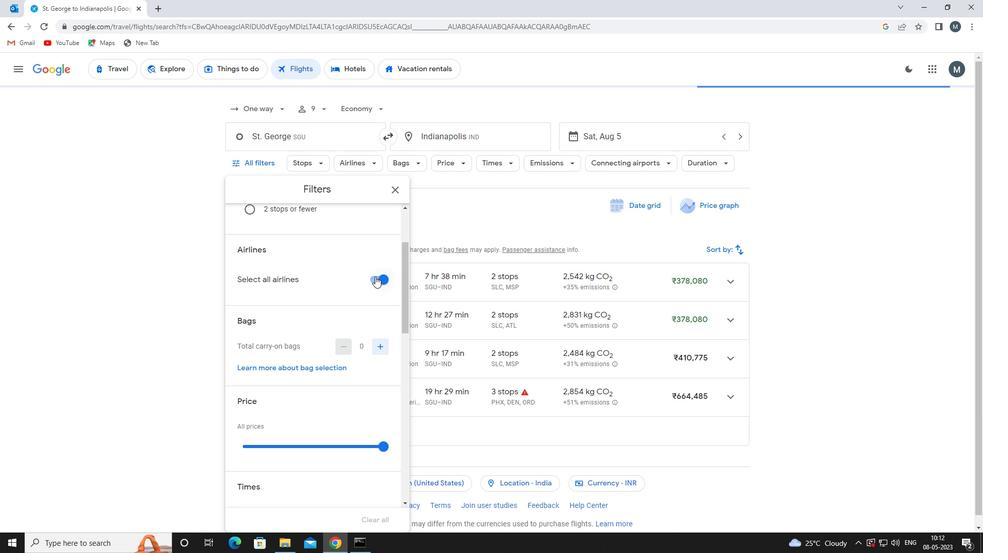 
Action: Mouse moved to (376, 278)
Screenshot: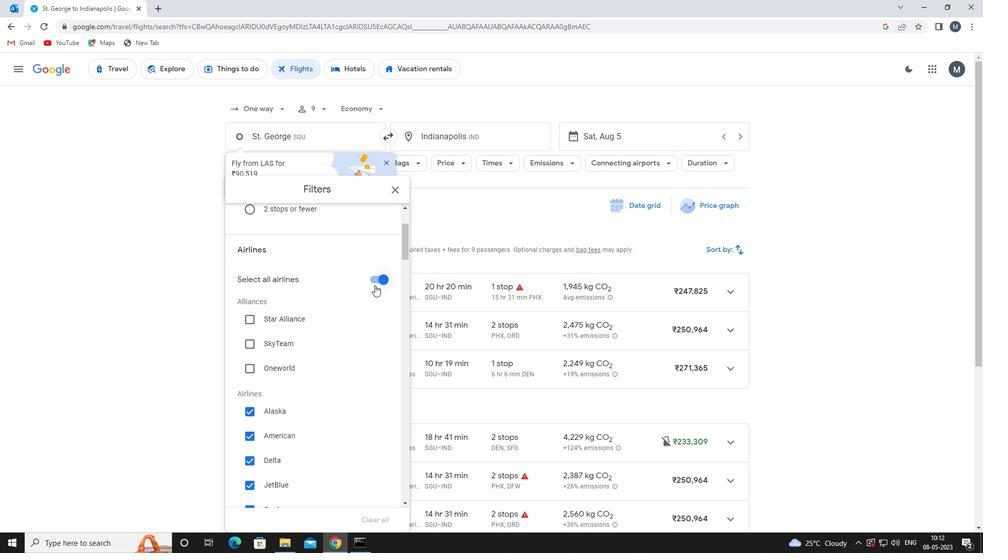 
Action: Mouse pressed left at (376, 278)
Screenshot: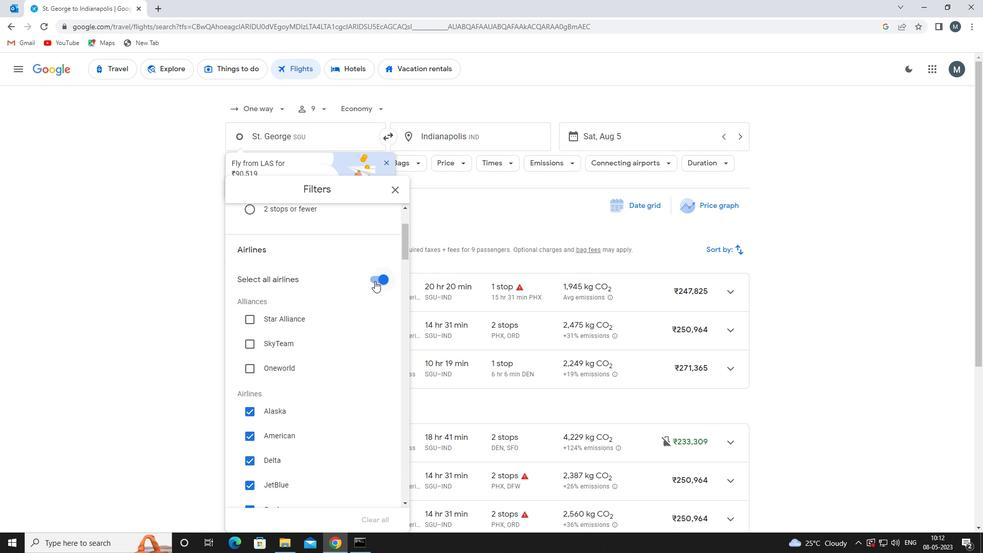 
Action: Mouse moved to (313, 311)
Screenshot: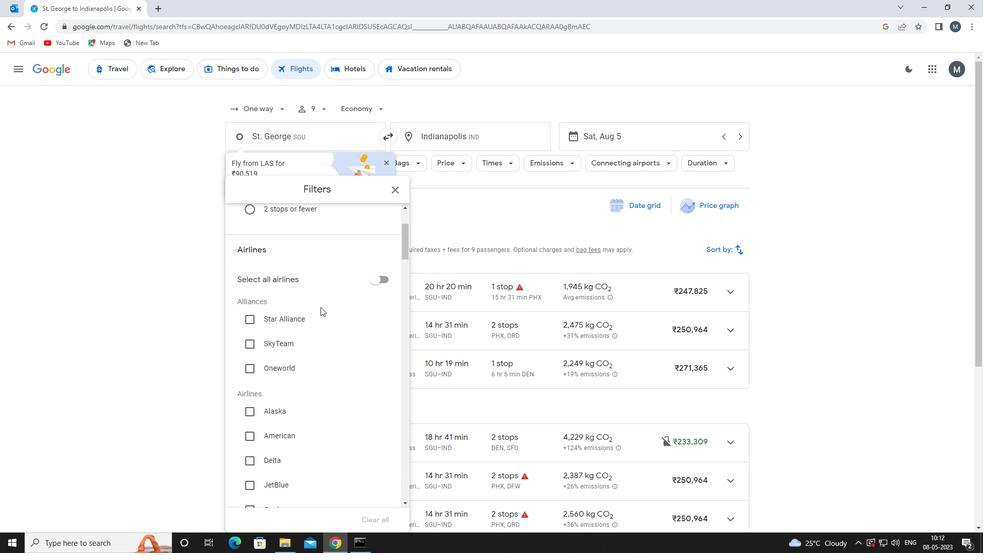 
Action: Mouse scrolled (313, 311) with delta (0, 0)
Screenshot: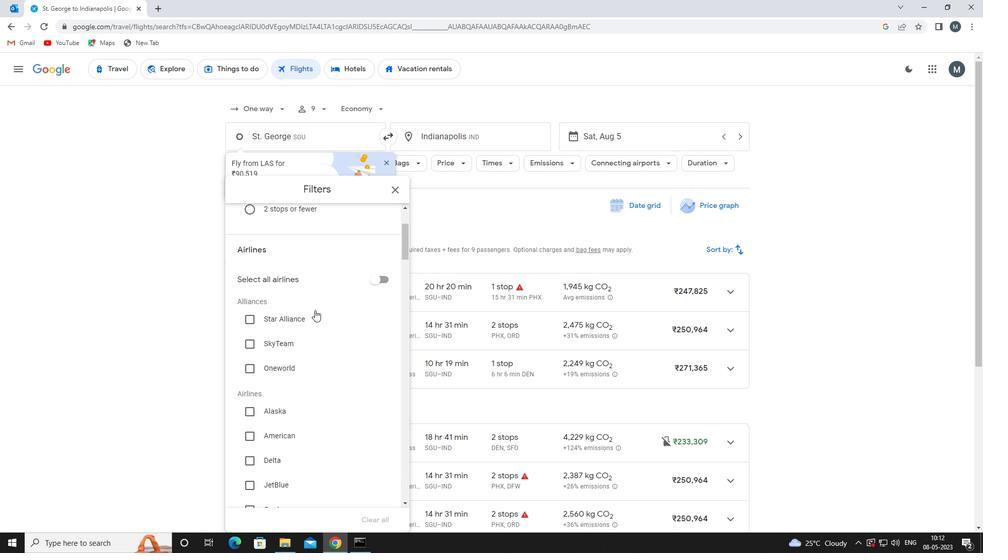 
Action: Mouse moved to (312, 314)
Screenshot: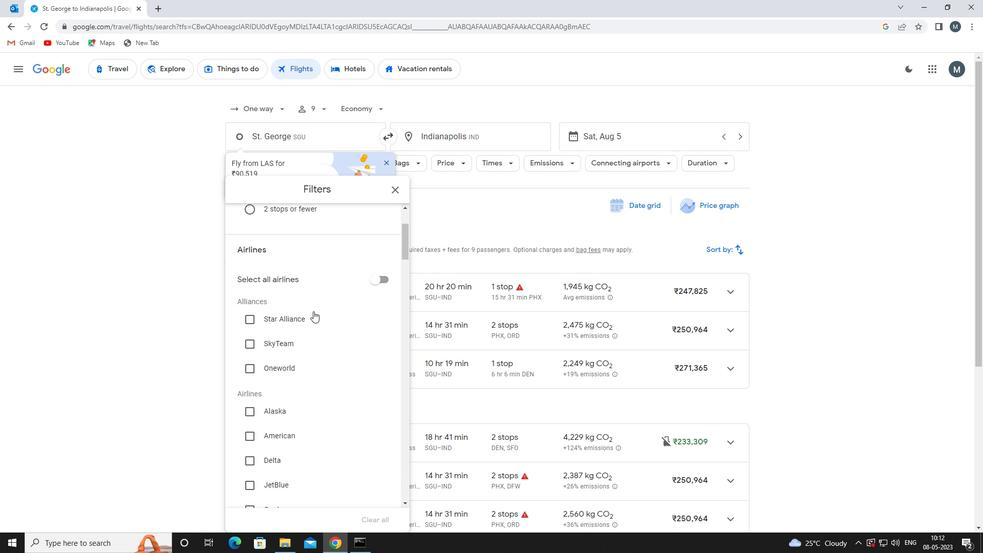 
Action: Mouse scrolled (312, 314) with delta (0, 0)
Screenshot: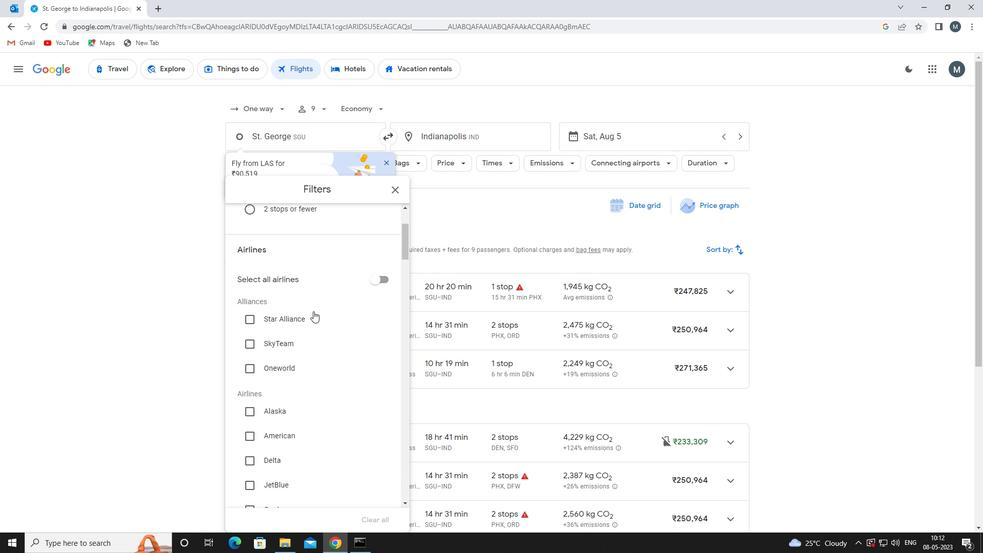 
Action: Mouse moved to (310, 318)
Screenshot: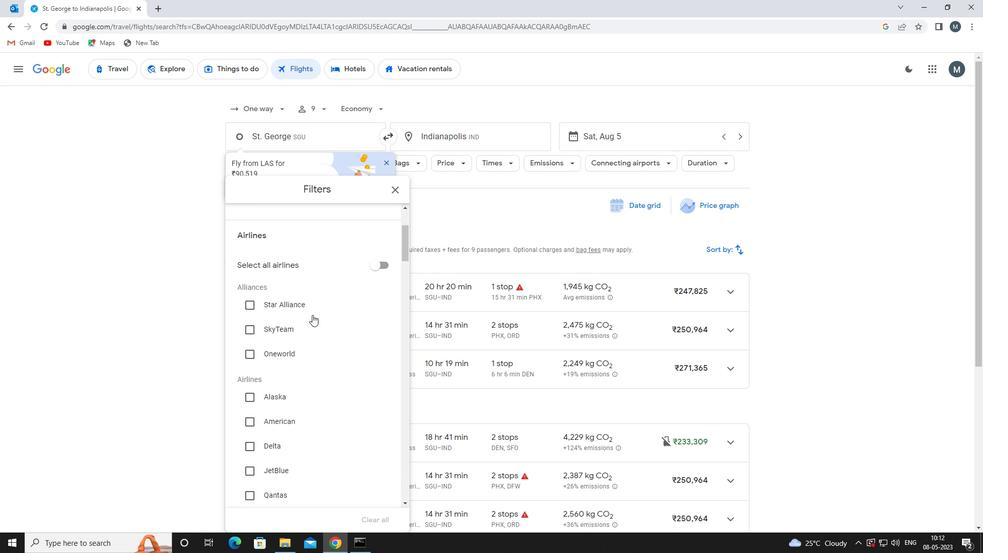 
Action: Mouse scrolled (310, 318) with delta (0, 0)
Screenshot: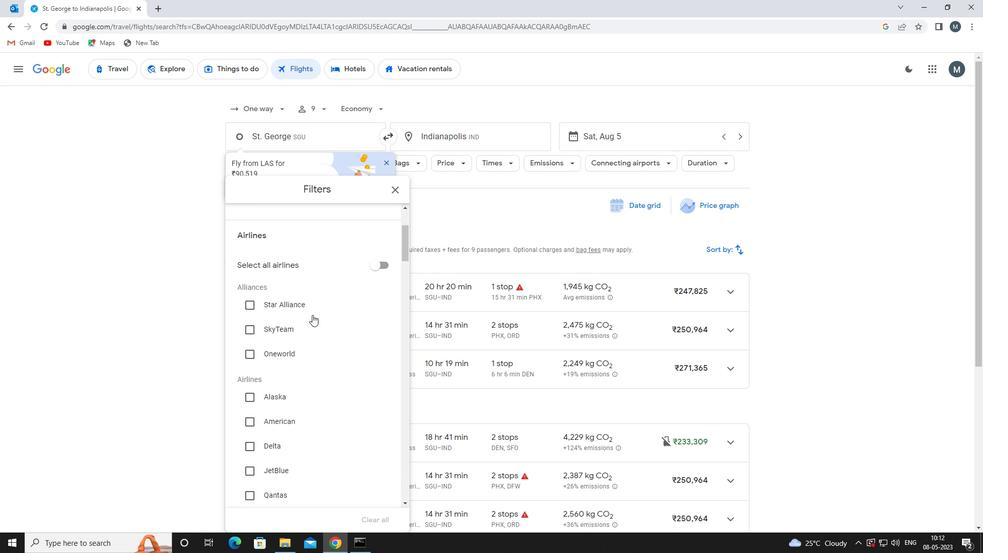 
Action: Mouse moved to (309, 323)
Screenshot: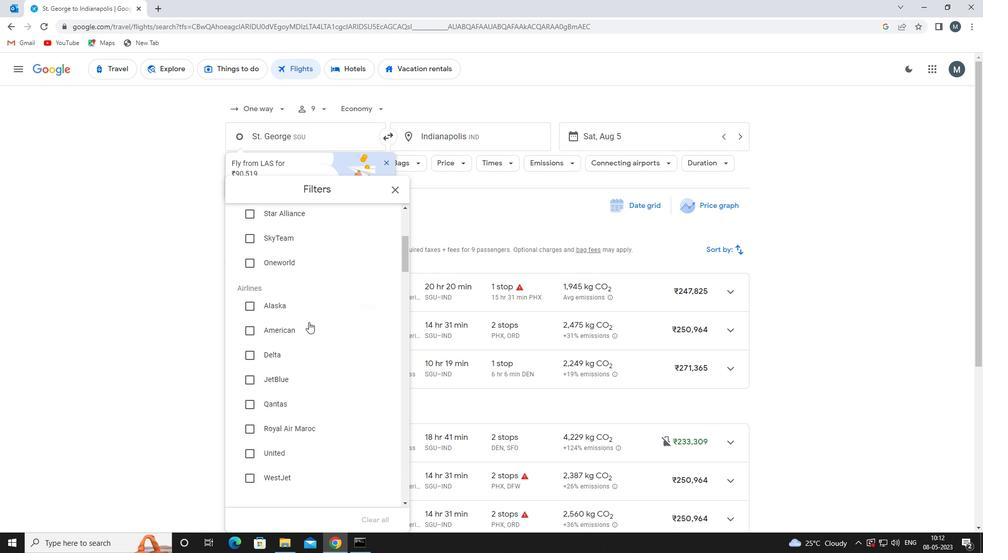 
Action: Mouse pressed left at (309, 323)
Screenshot: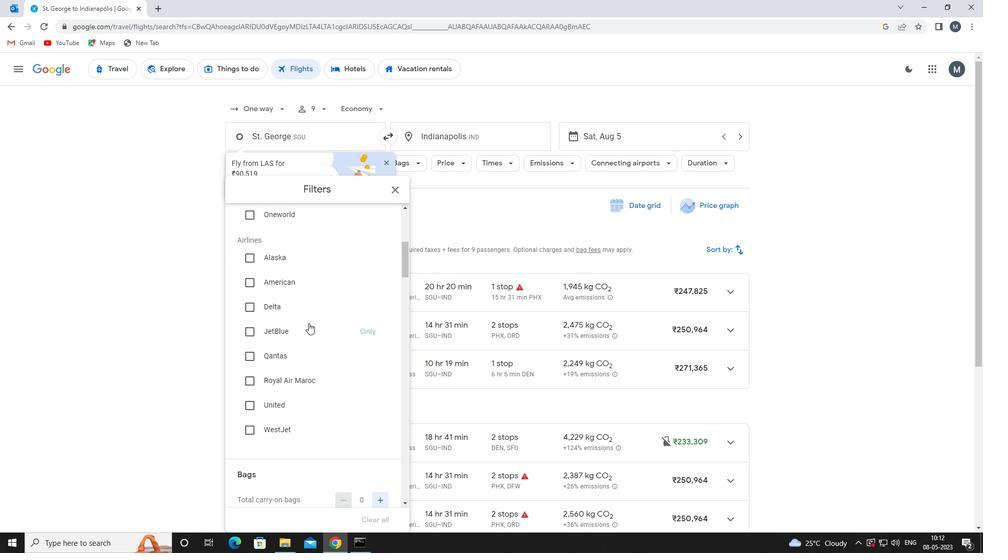 
Action: Mouse moved to (309, 323)
Screenshot: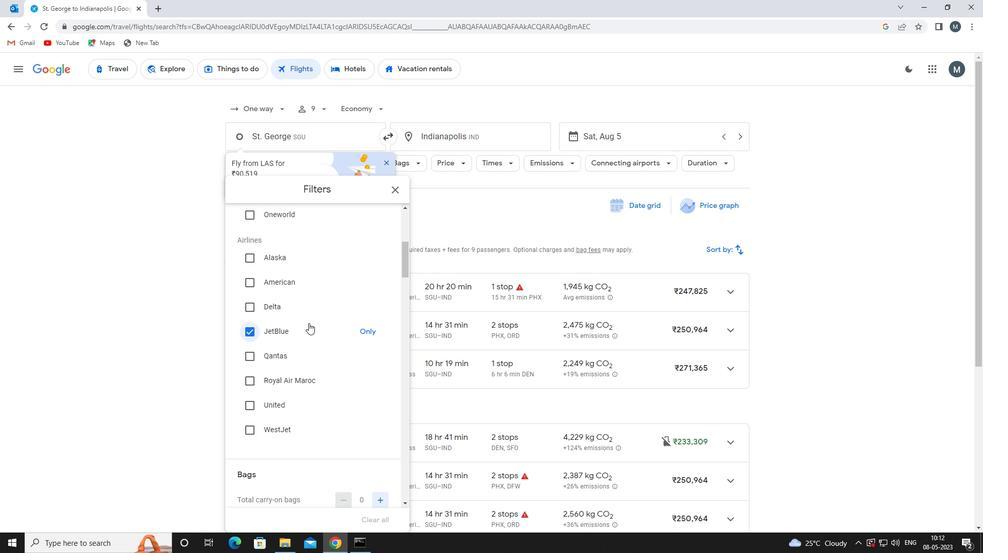 
Action: Mouse scrolled (309, 322) with delta (0, 0)
Screenshot: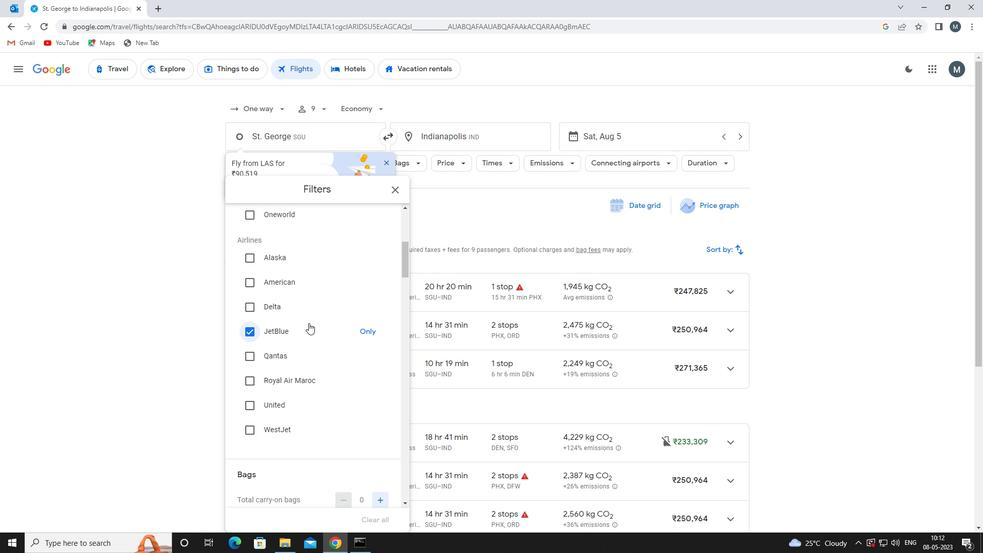 
Action: Mouse scrolled (309, 322) with delta (0, 0)
Screenshot: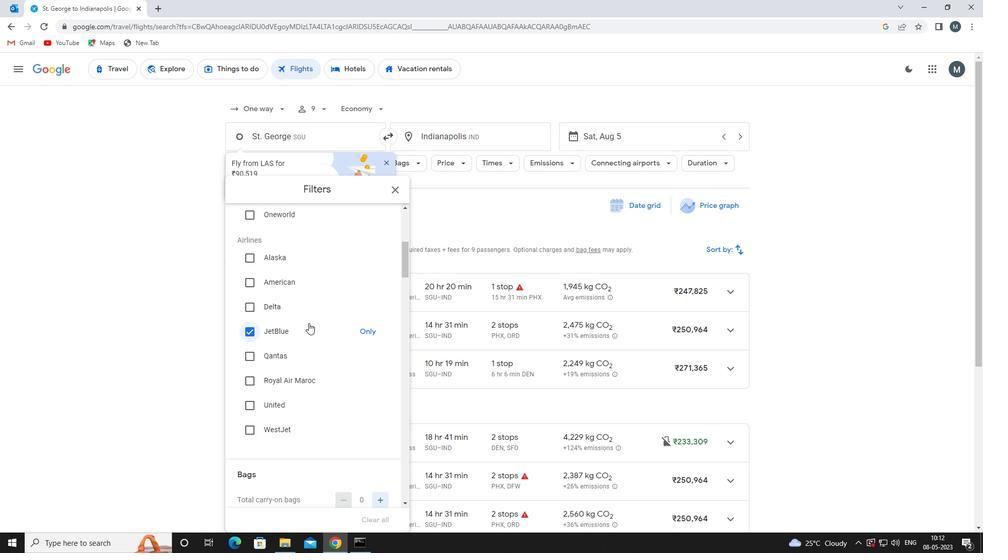 
Action: Mouse scrolled (309, 322) with delta (0, 0)
Screenshot: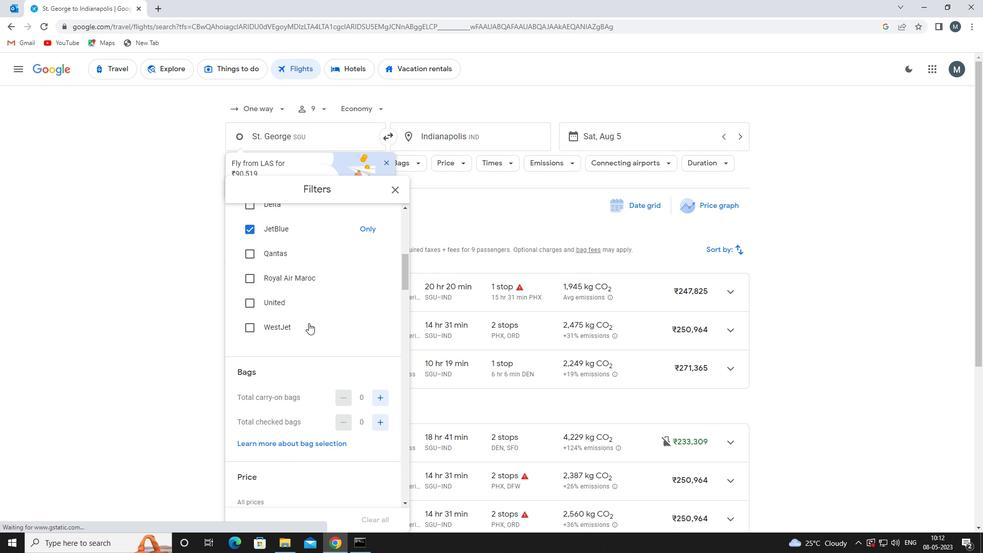 
Action: Mouse scrolled (309, 322) with delta (0, 0)
Screenshot: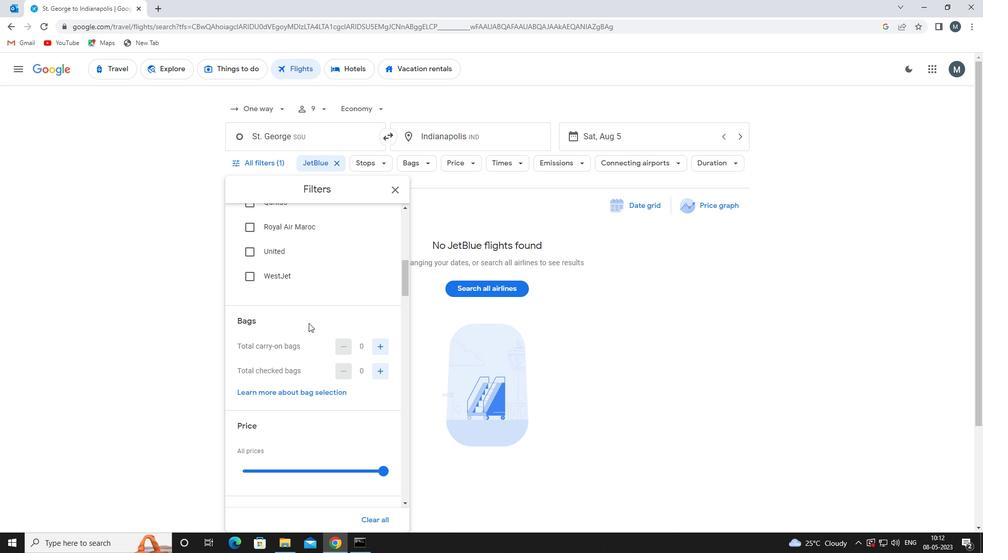 
Action: Mouse scrolled (309, 322) with delta (0, 0)
Screenshot: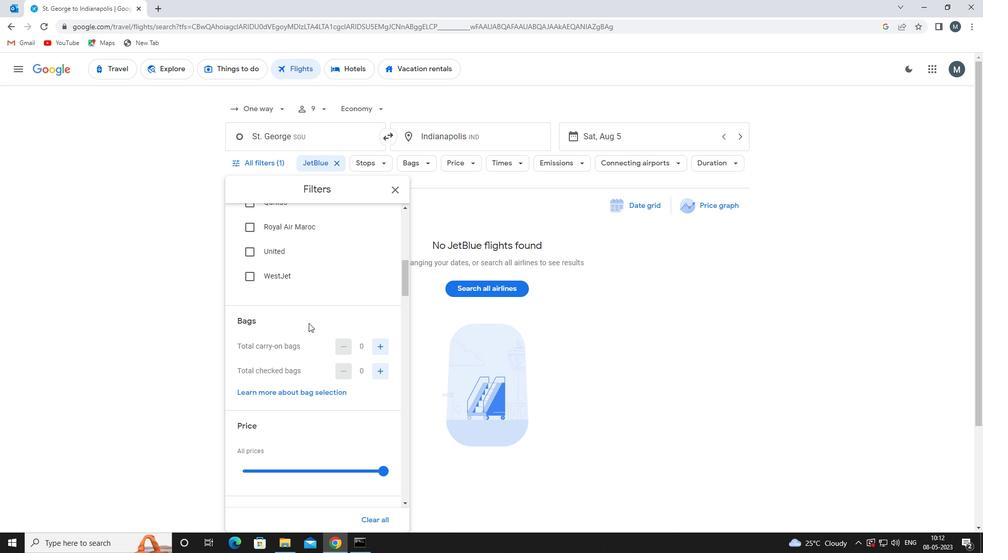 
Action: Mouse moved to (381, 244)
Screenshot: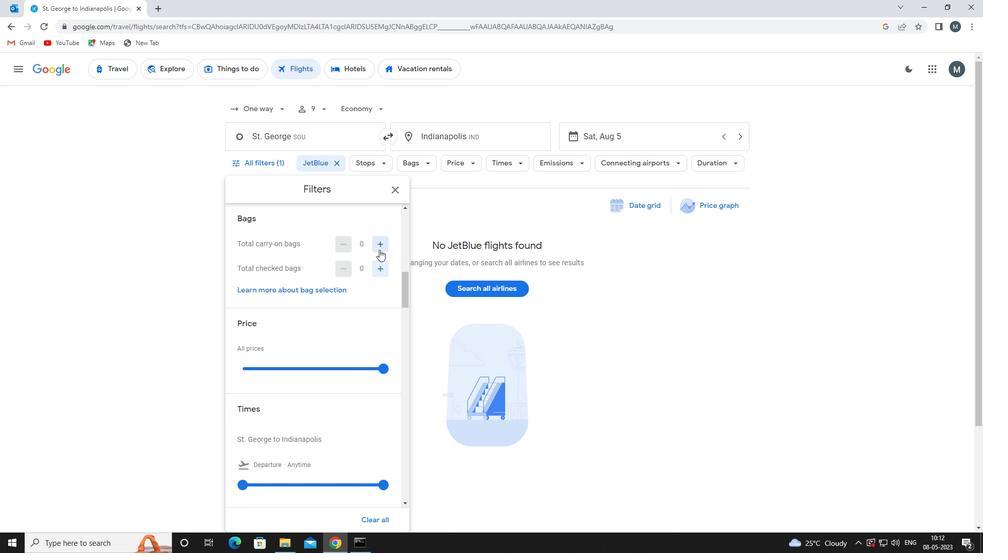 
Action: Mouse pressed left at (381, 244)
Screenshot: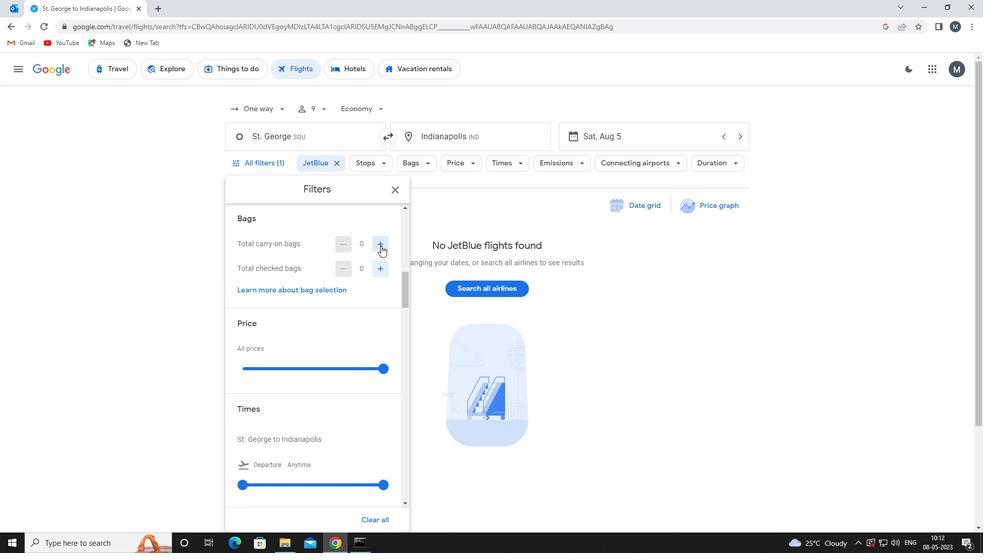 
Action: Mouse pressed left at (381, 244)
Screenshot: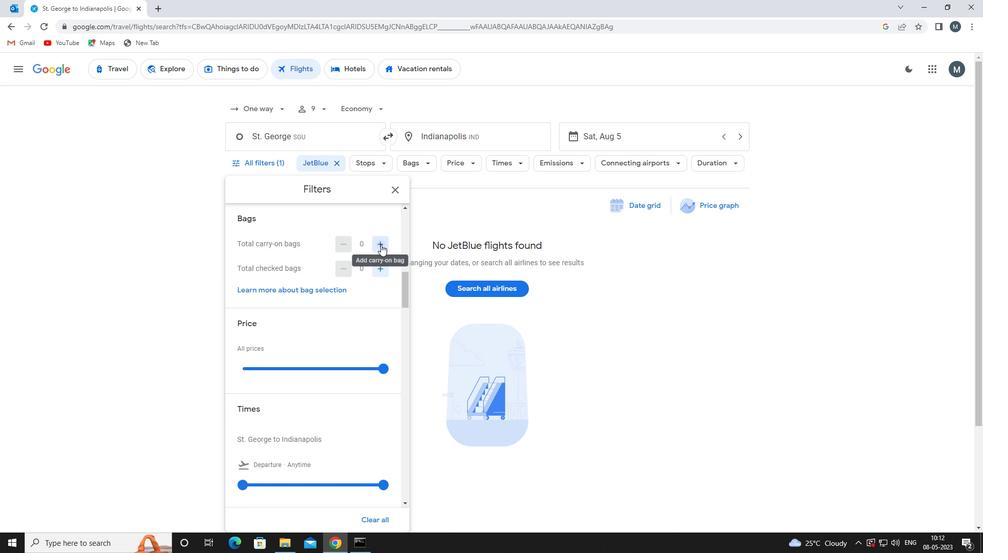 
Action: Mouse moved to (339, 279)
Screenshot: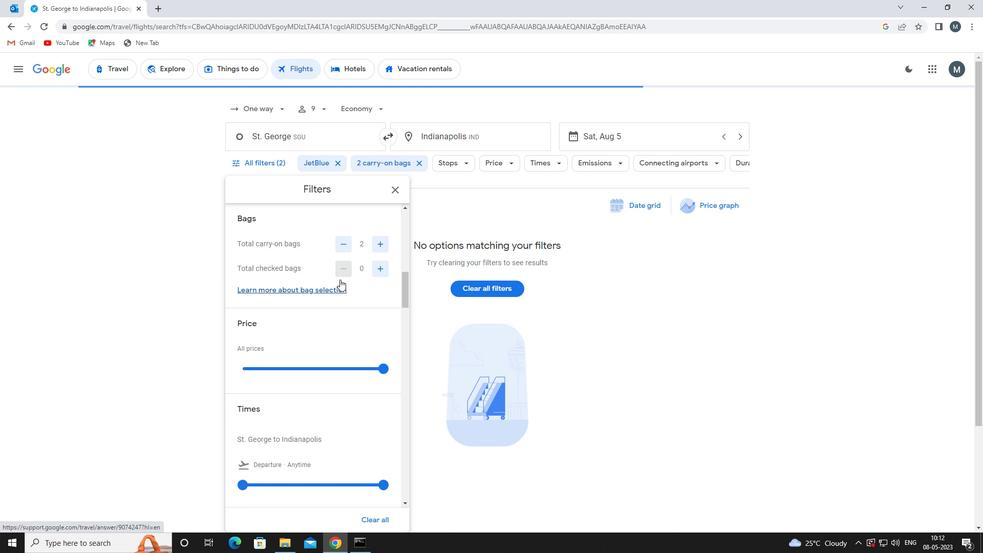 
Action: Mouse scrolled (339, 279) with delta (0, 0)
Screenshot: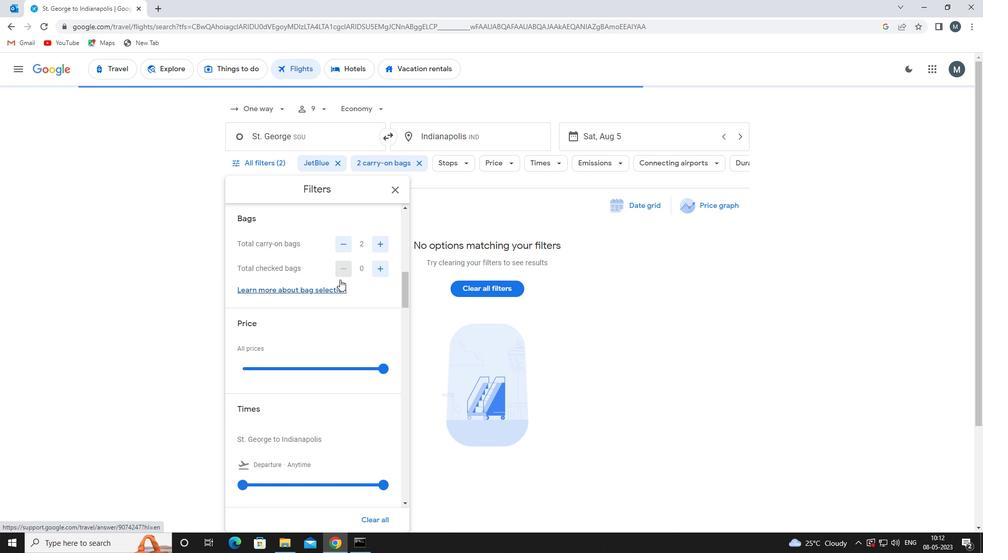 
Action: Mouse moved to (309, 318)
Screenshot: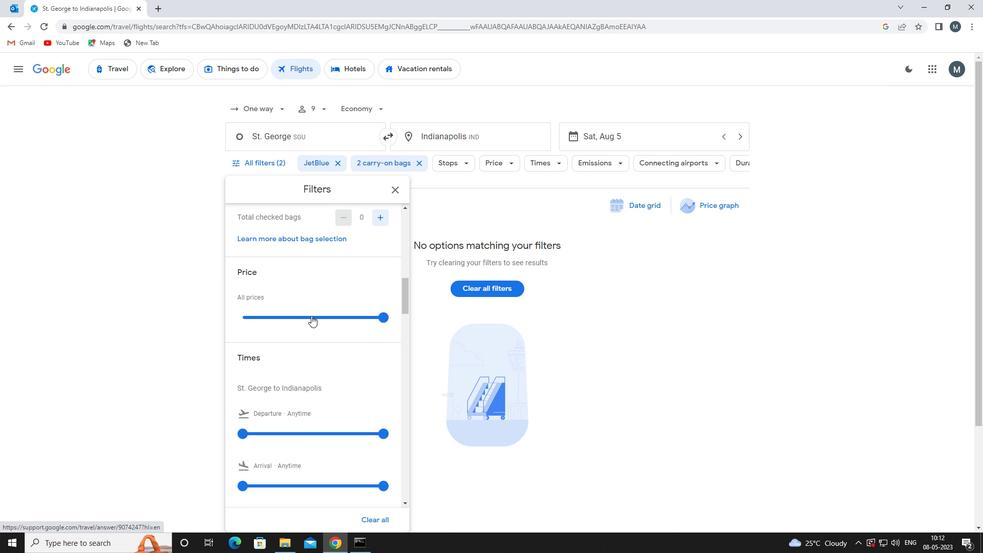 
Action: Mouse pressed left at (309, 318)
Screenshot: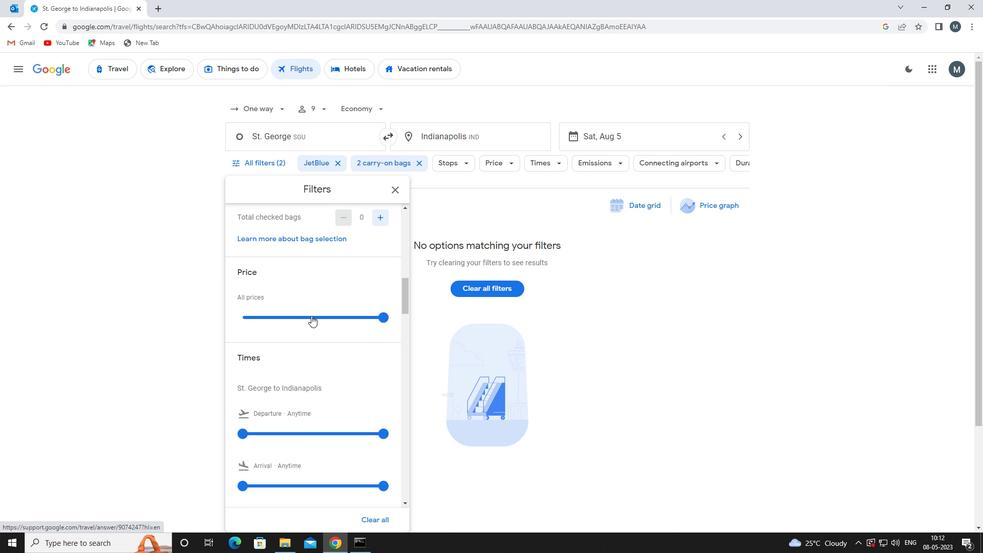 
Action: Mouse pressed left at (309, 318)
Screenshot: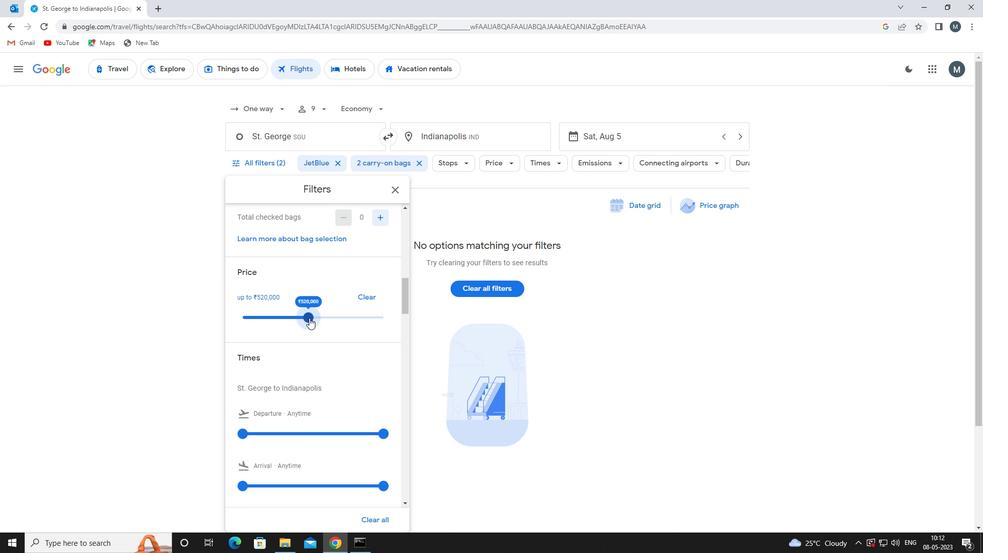 
Action: Mouse moved to (280, 299)
Screenshot: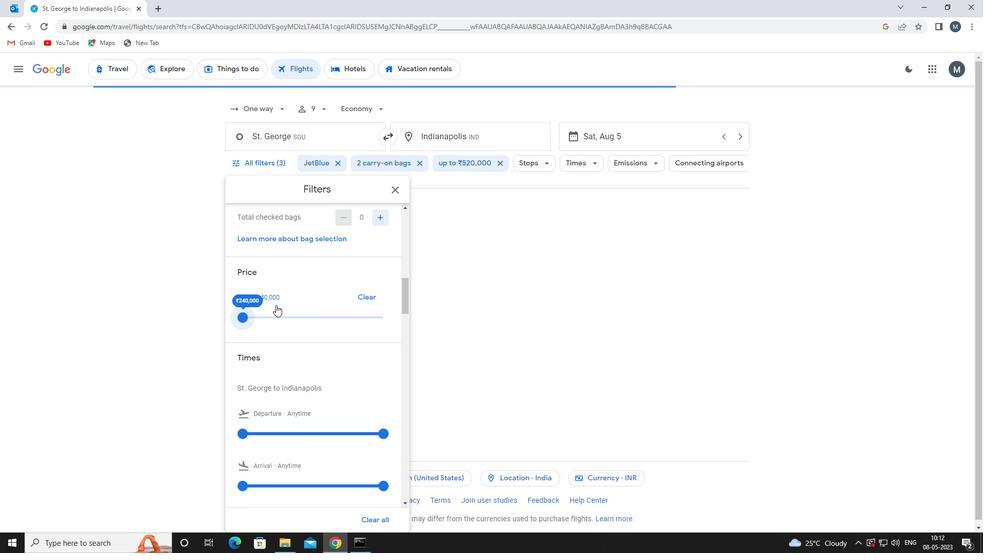 
Action: Mouse scrolled (280, 298) with delta (0, 0)
Screenshot: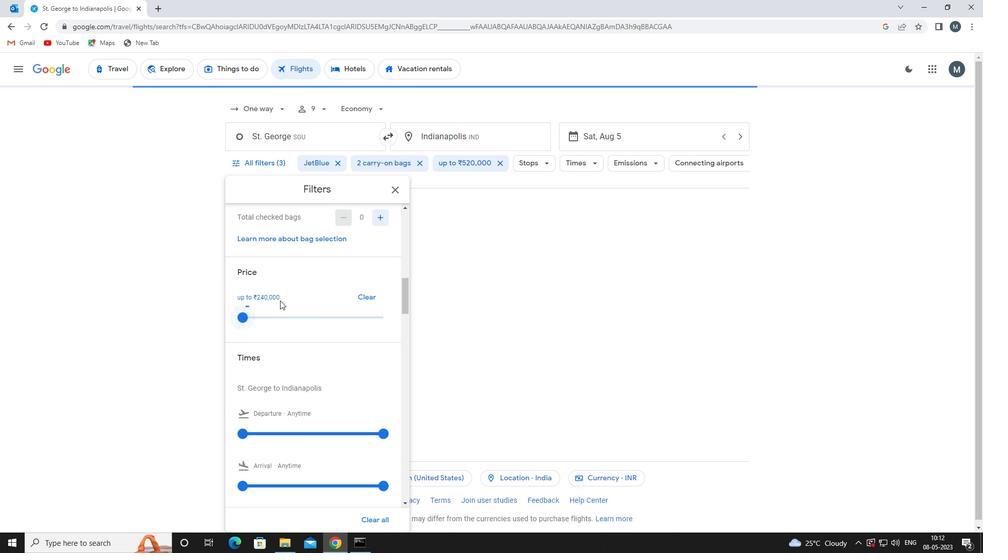 
Action: Mouse scrolled (280, 298) with delta (0, 0)
Screenshot: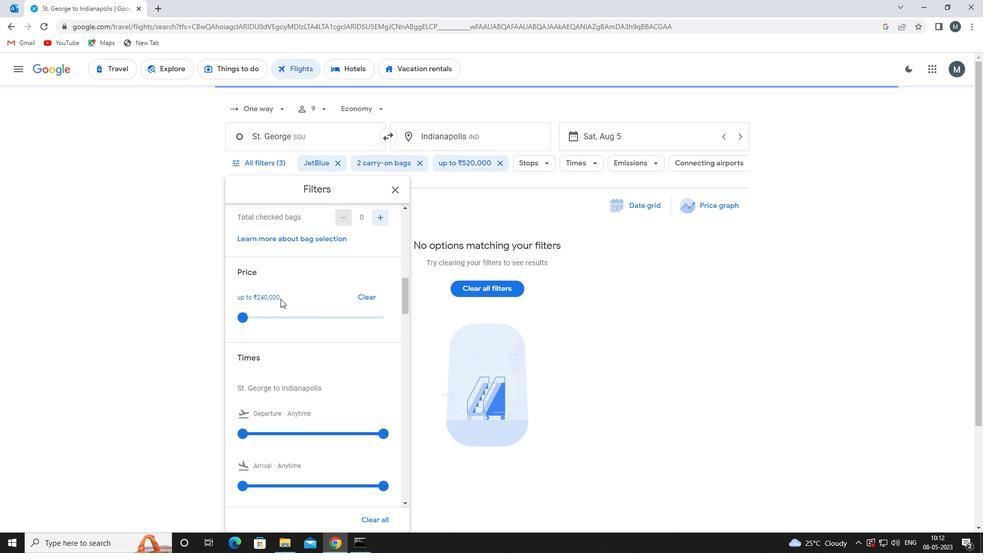
Action: Mouse moved to (286, 293)
Screenshot: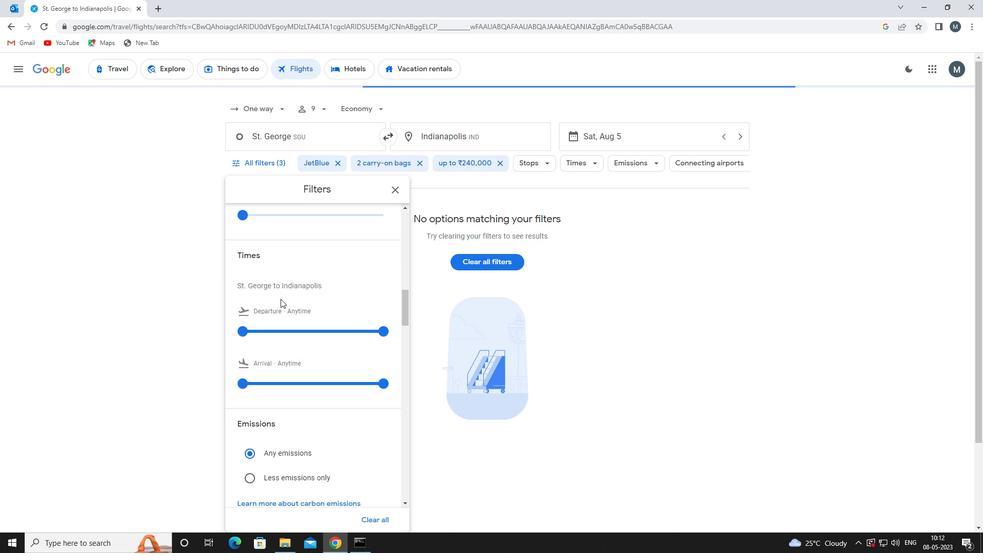 
Action: Mouse scrolled (286, 292) with delta (0, 0)
Screenshot: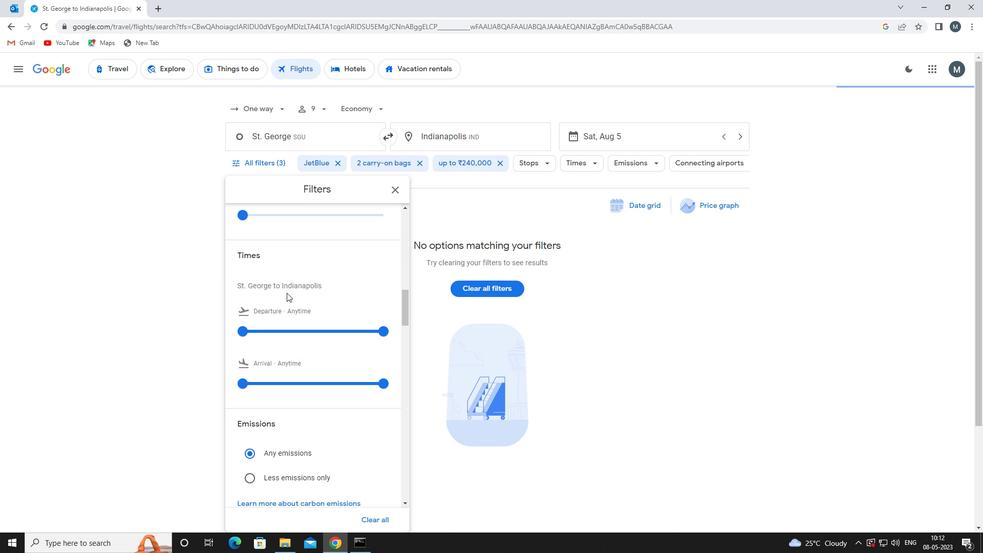 
Action: Mouse moved to (242, 283)
Screenshot: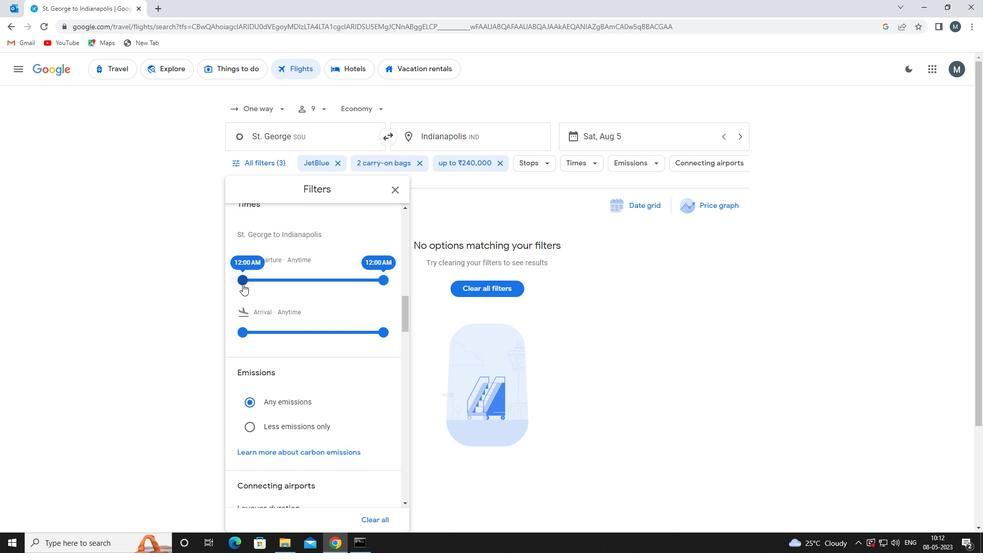 
Action: Mouse pressed left at (242, 283)
Screenshot: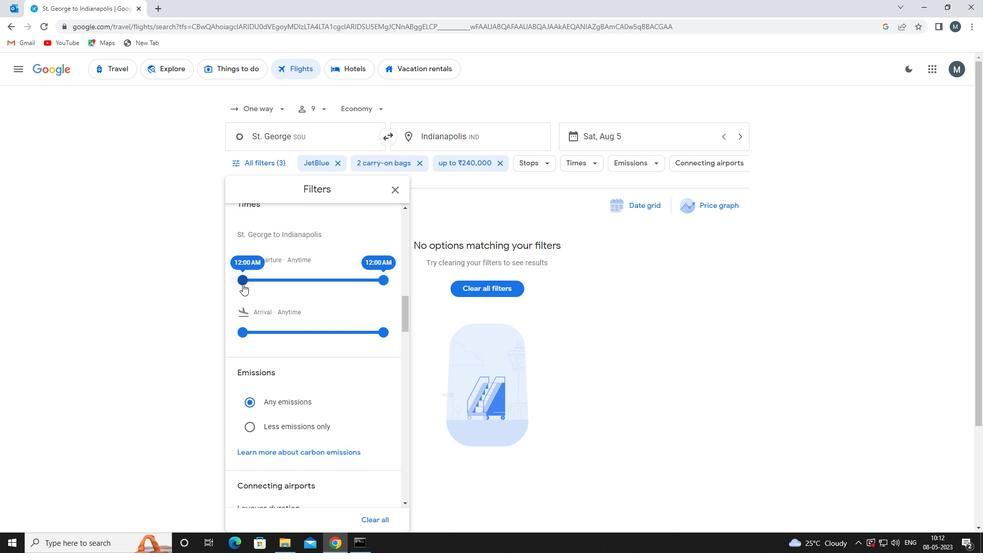
Action: Mouse moved to (383, 278)
Screenshot: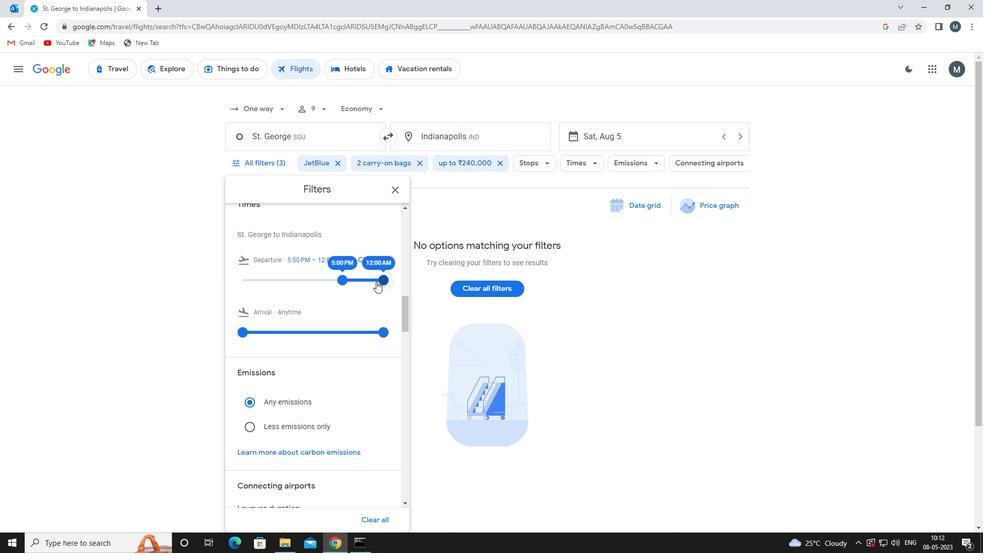 
Action: Mouse pressed left at (383, 278)
Screenshot: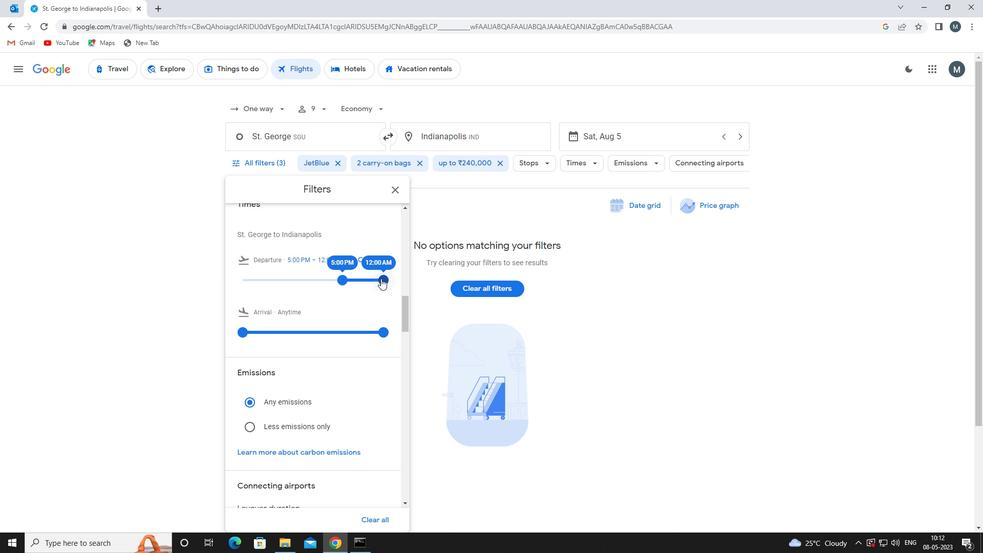 
Action: Mouse moved to (348, 280)
Screenshot: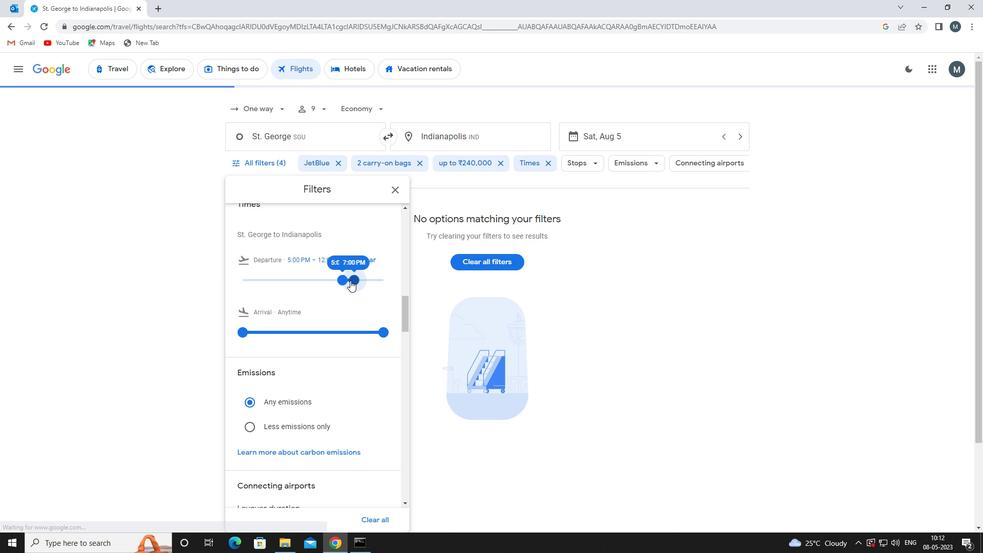 
Action: Mouse scrolled (348, 280) with delta (0, 0)
Screenshot: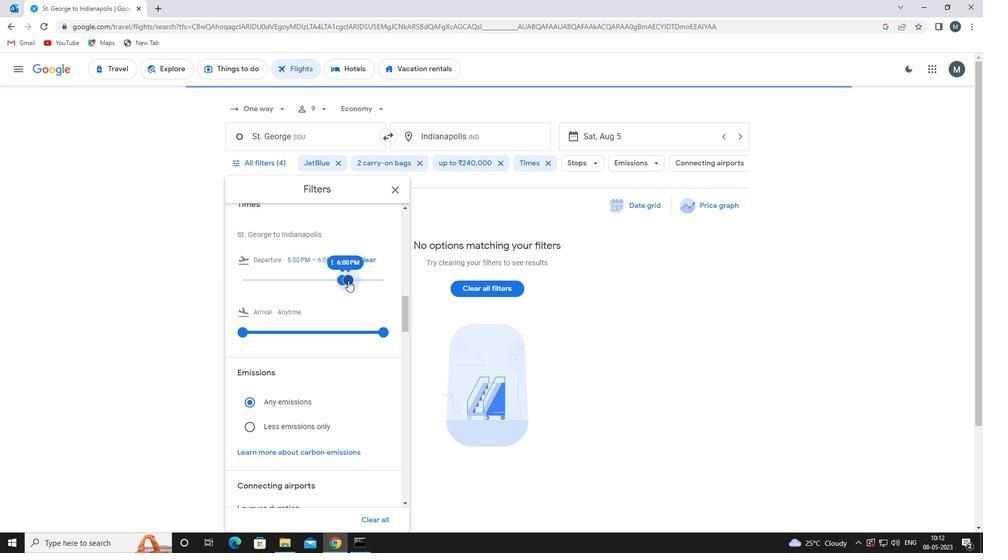 
Action: Mouse moved to (393, 191)
Screenshot: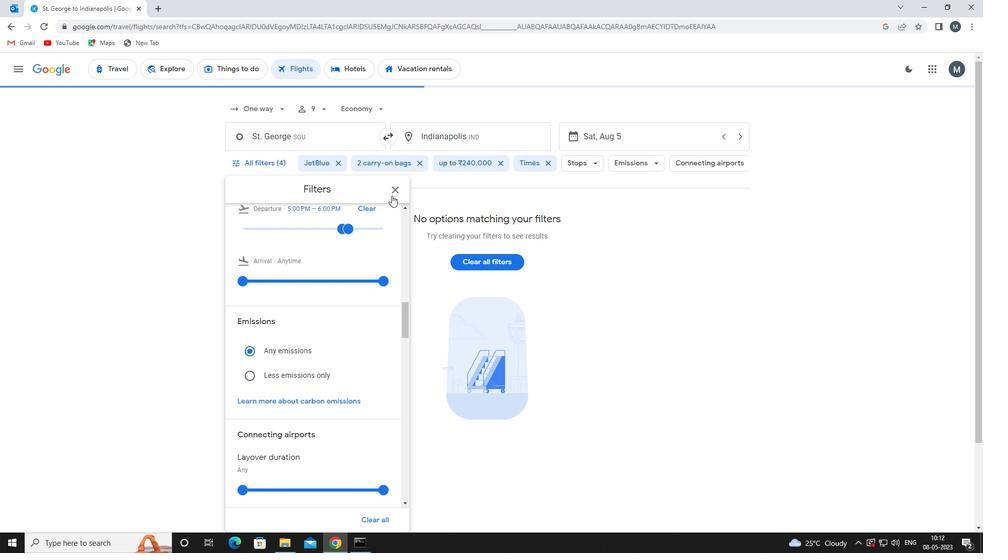 
Action: Mouse pressed left at (393, 191)
Screenshot: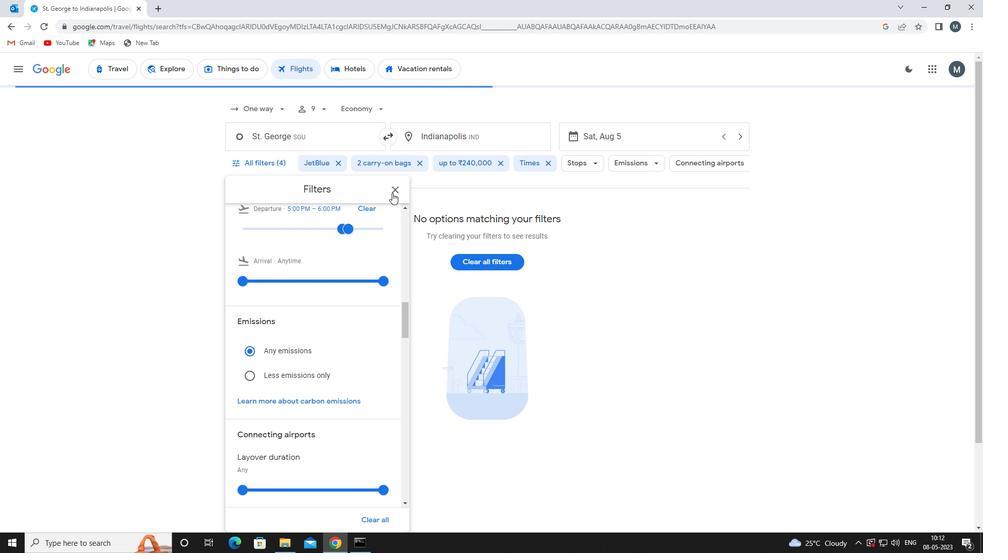 
